 Task: Search one way flight ticket for 2 adults, 2 children, 2 infants in seat in first from Valdosta: Valdosta Regional Airport to Riverton: Central Wyoming Regional Airport (was Riverton Regional) on 5-4-2023. Choice of flights is Spirit. Number of bags: 1 checked bag. Price is upto 91000. Outbound departure time preference is 12:00.
Action: Mouse moved to (286, 276)
Screenshot: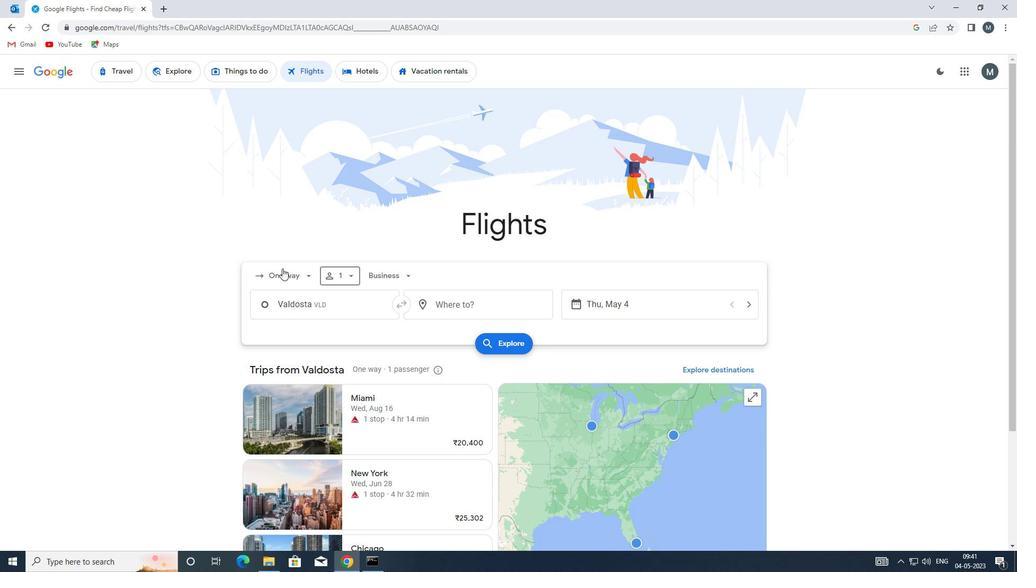 
Action: Mouse pressed left at (286, 276)
Screenshot: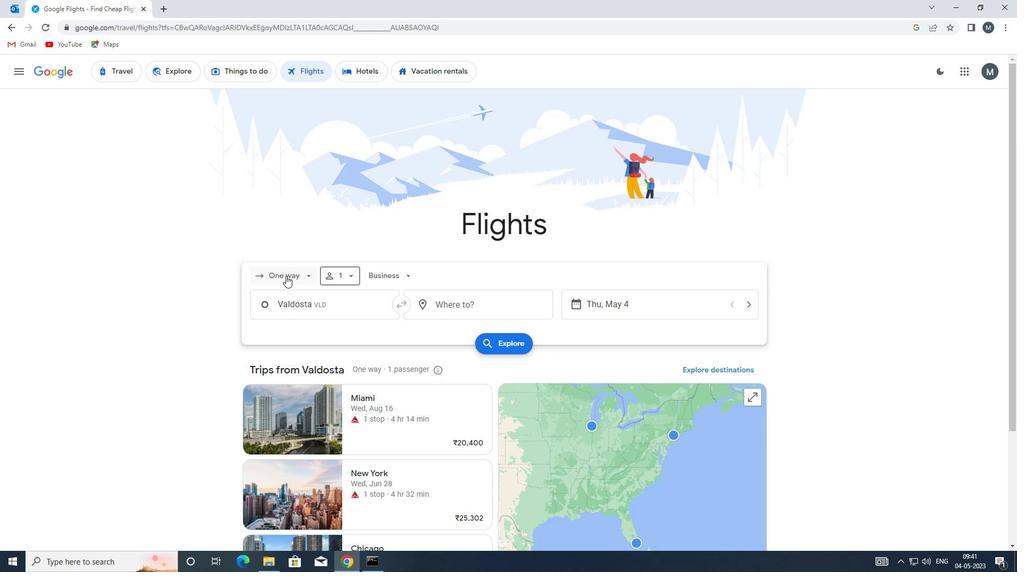 
Action: Mouse moved to (298, 328)
Screenshot: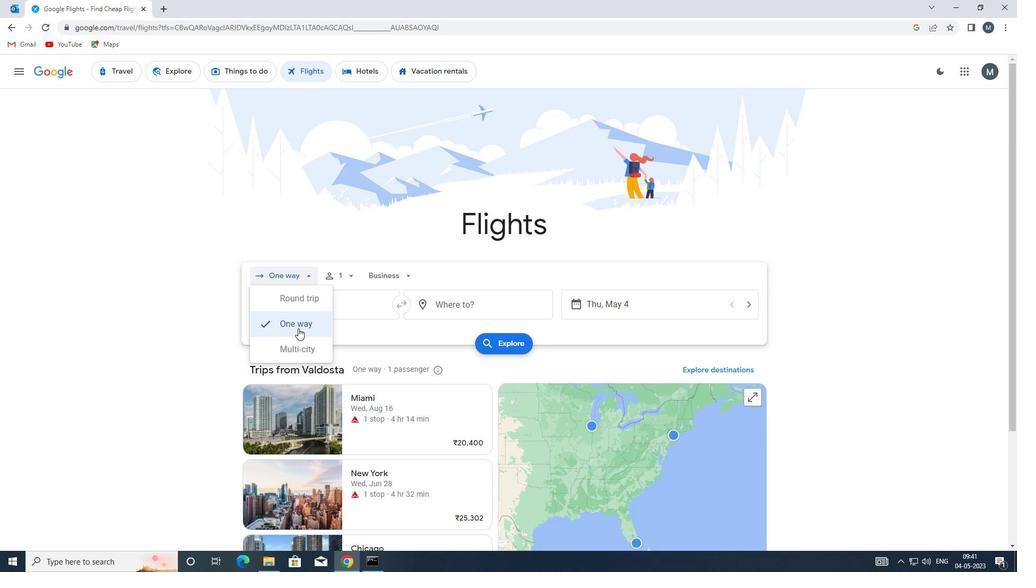 
Action: Mouse pressed left at (298, 328)
Screenshot: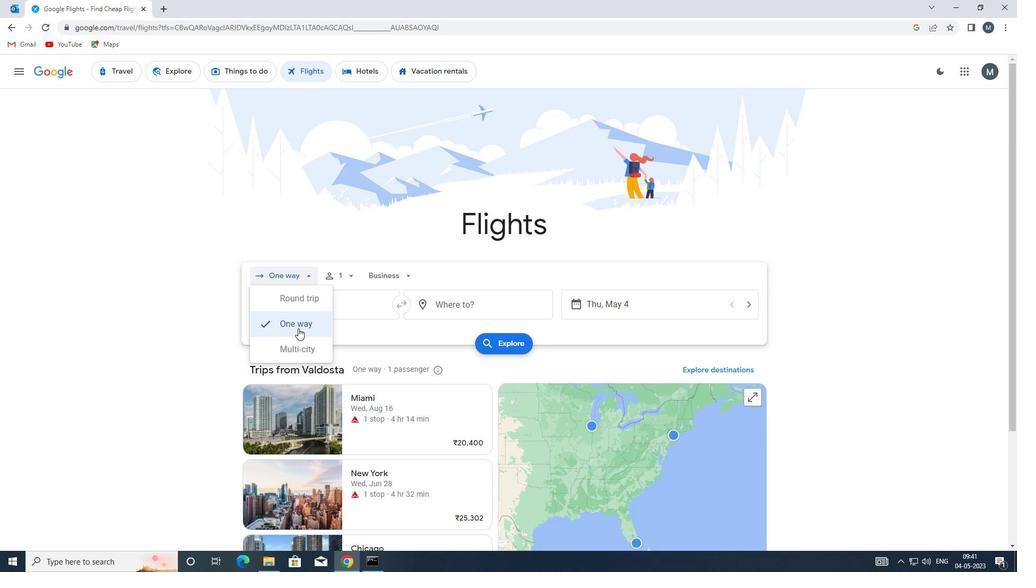 
Action: Mouse moved to (349, 272)
Screenshot: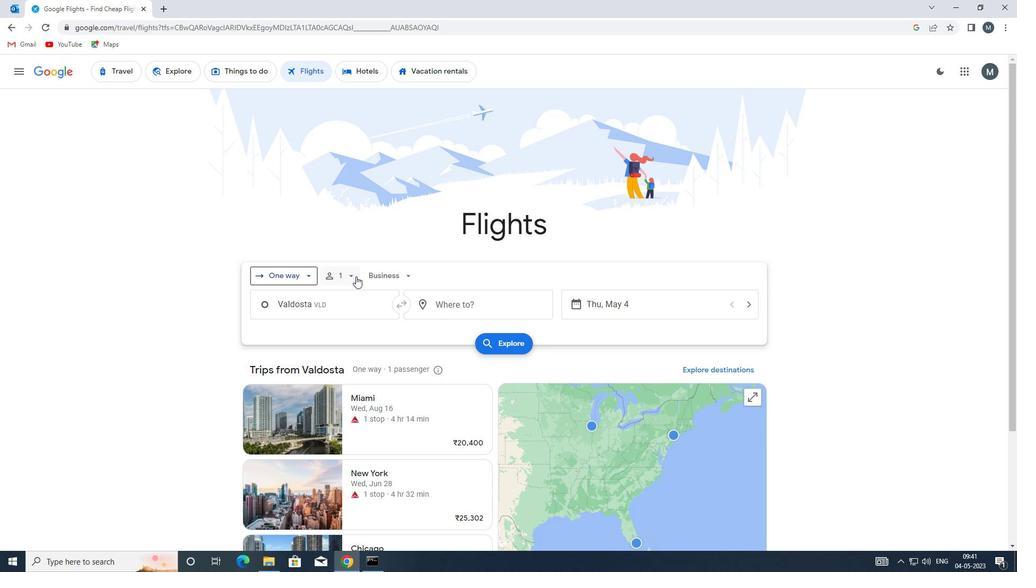 
Action: Mouse pressed left at (349, 272)
Screenshot: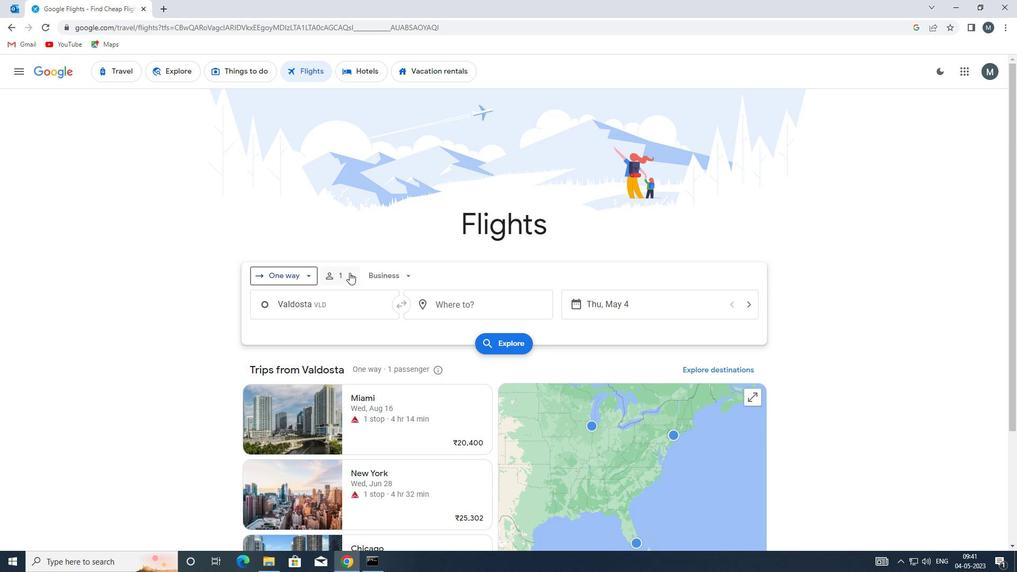 
Action: Mouse moved to (433, 304)
Screenshot: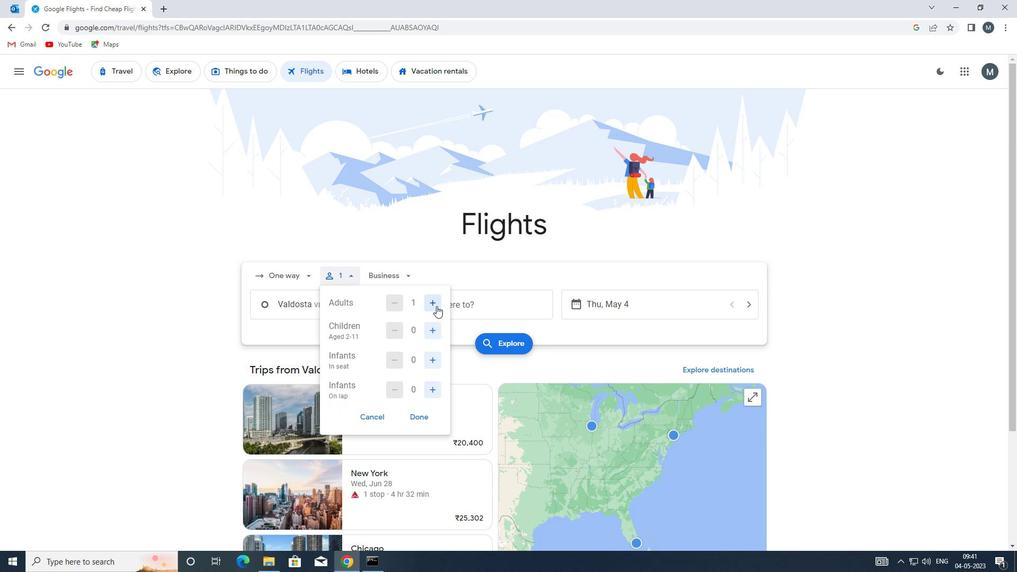 
Action: Mouse pressed left at (433, 304)
Screenshot: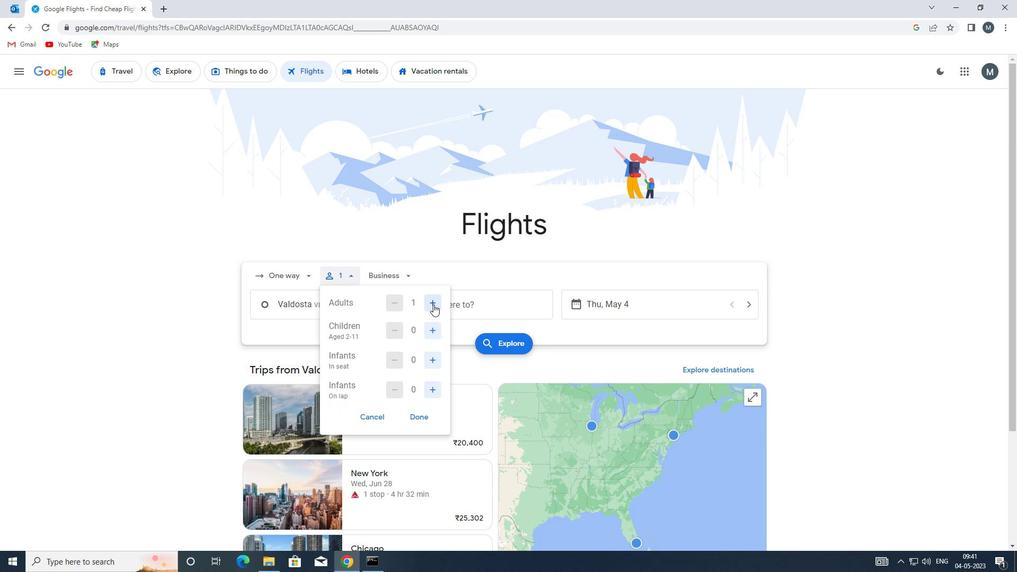 
Action: Mouse moved to (434, 332)
Screenshot: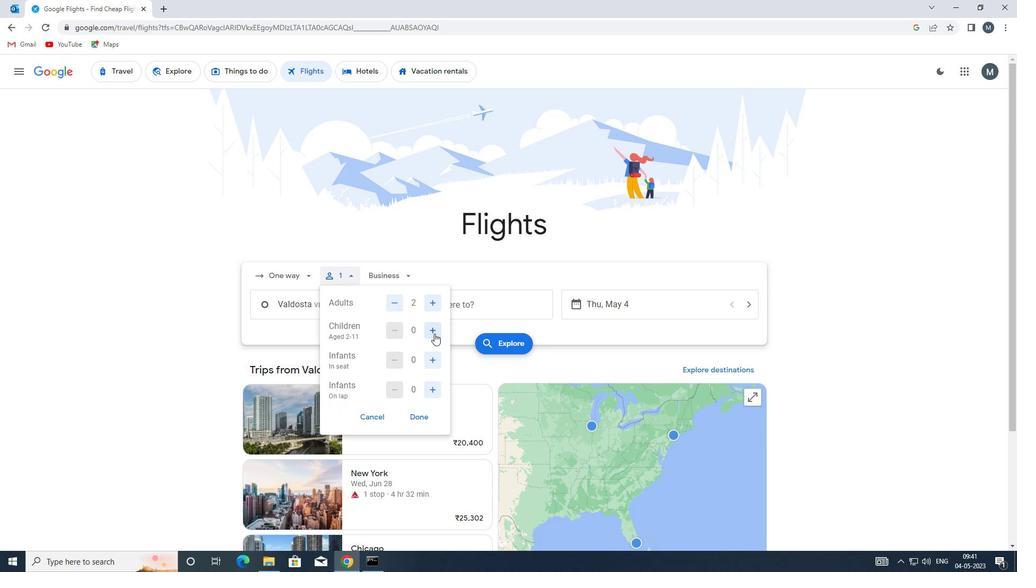 
Action: Mouse pressed left at (434, 332)
Screenshot: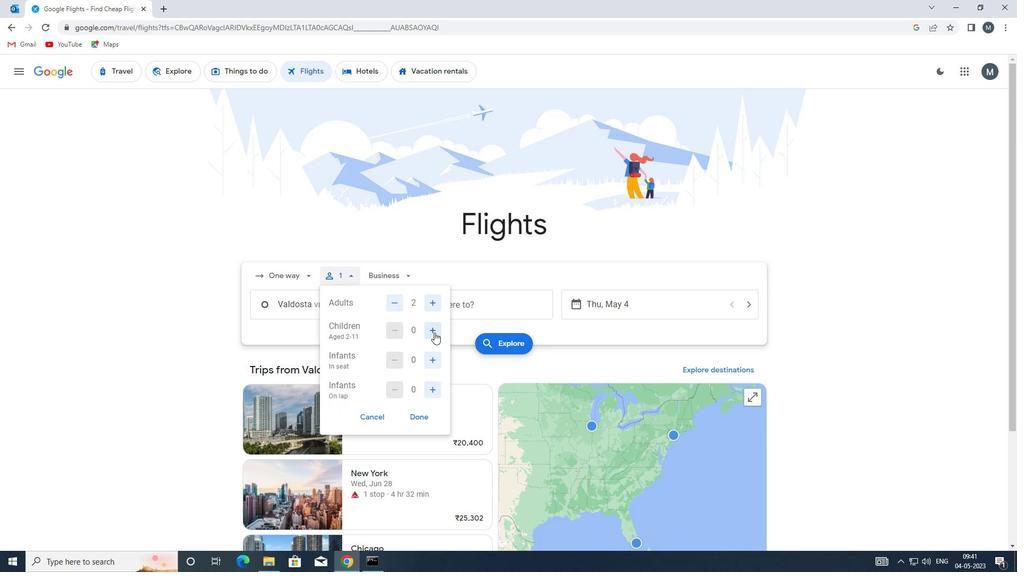 
Action: Mouse pressed left at (434, 332)
Screenshot: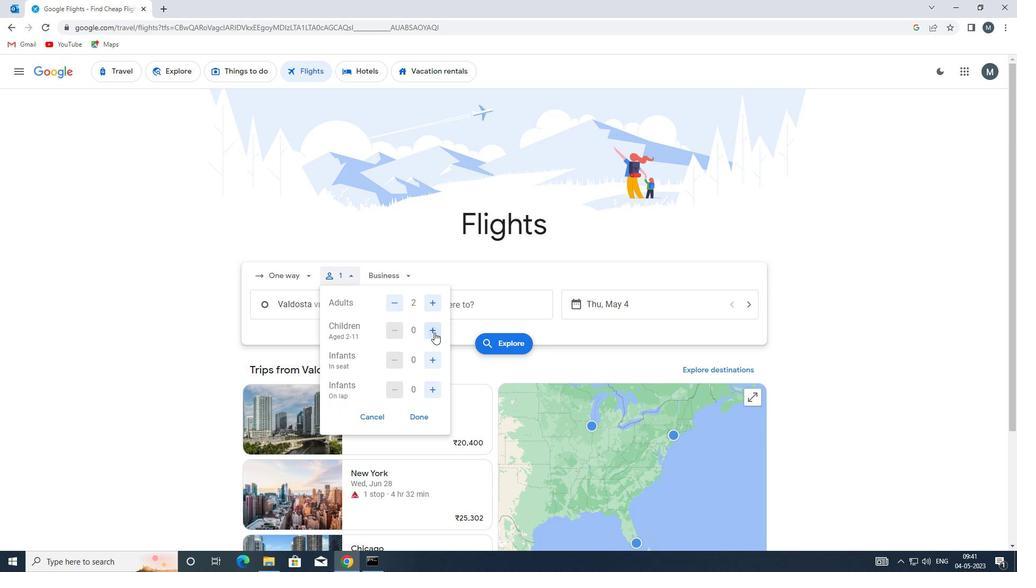 
Action: Mouse moved to (436, 356)
Screenshot: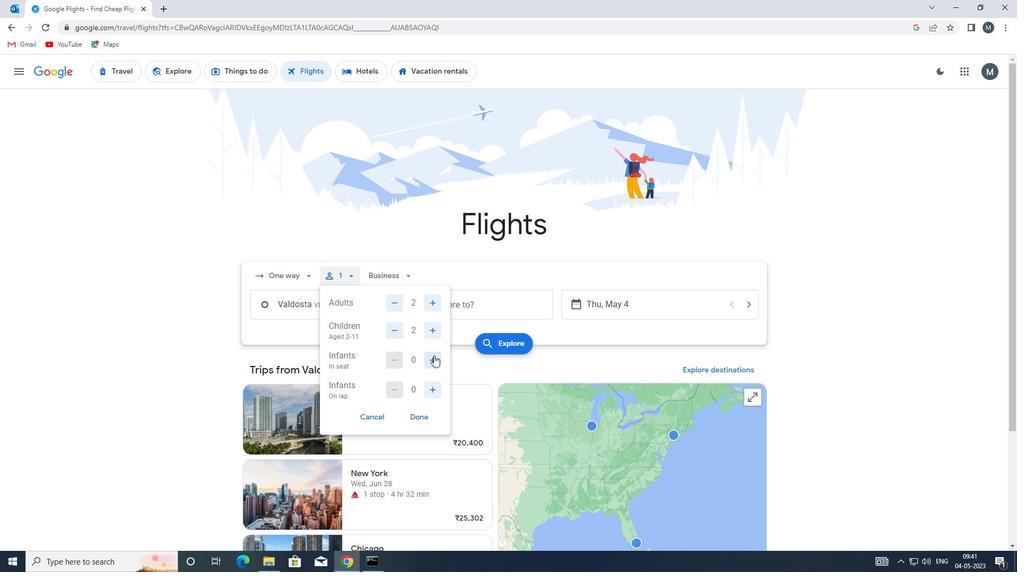 
Action: Mouse pressed left at (436, 356)
Screenshot: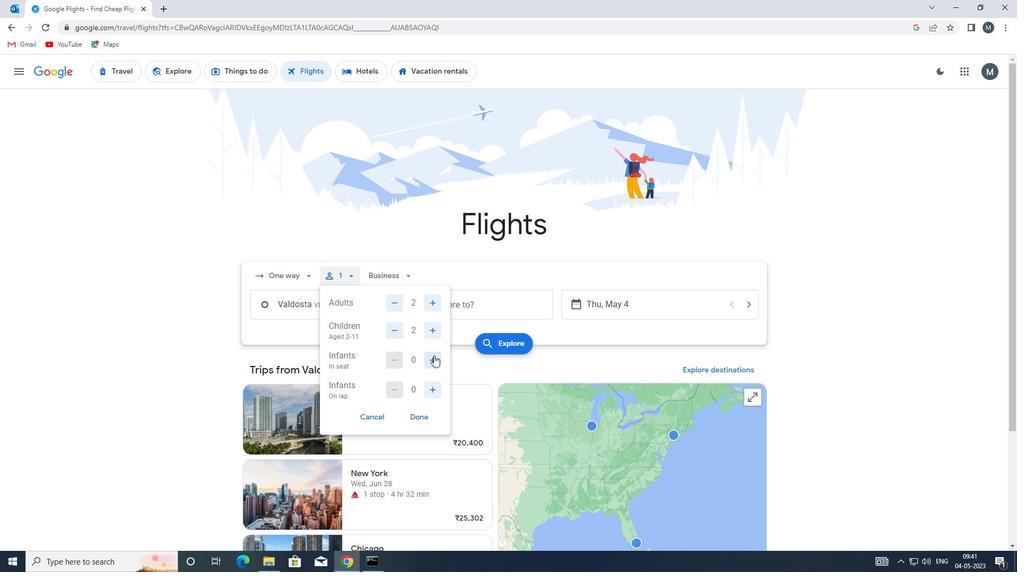 
Action: Mouse moved to (435, 358)
Screenshot: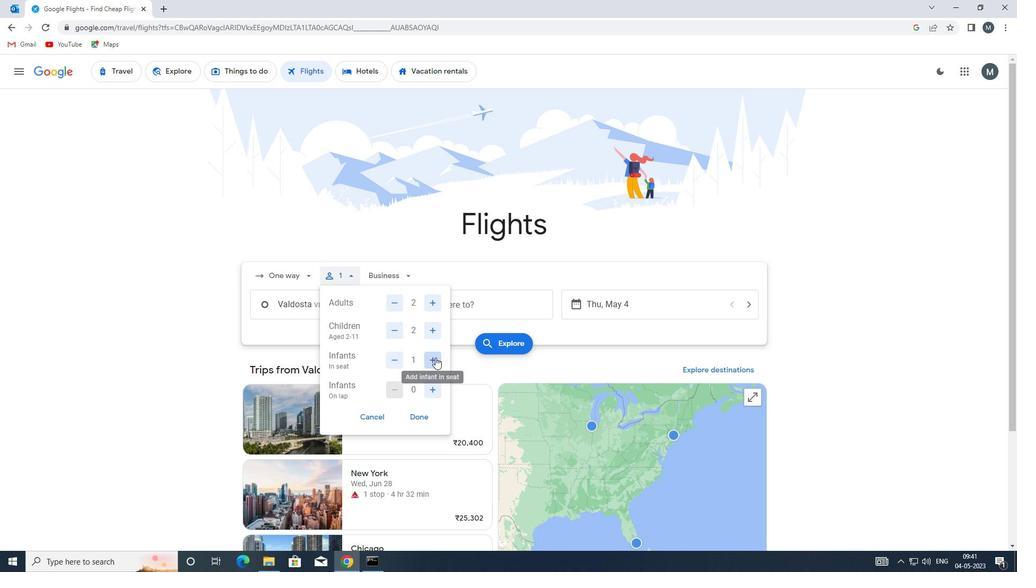 
Action: Mouse pressed left at (435, 358)
Screenshot: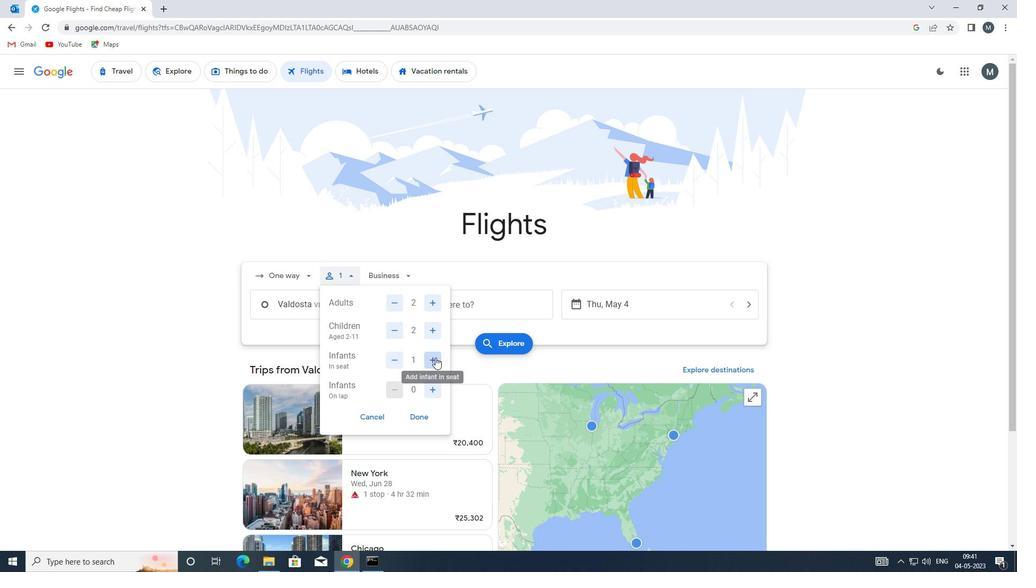 
Action: Mouse moved to (425, 416)
Screenshot: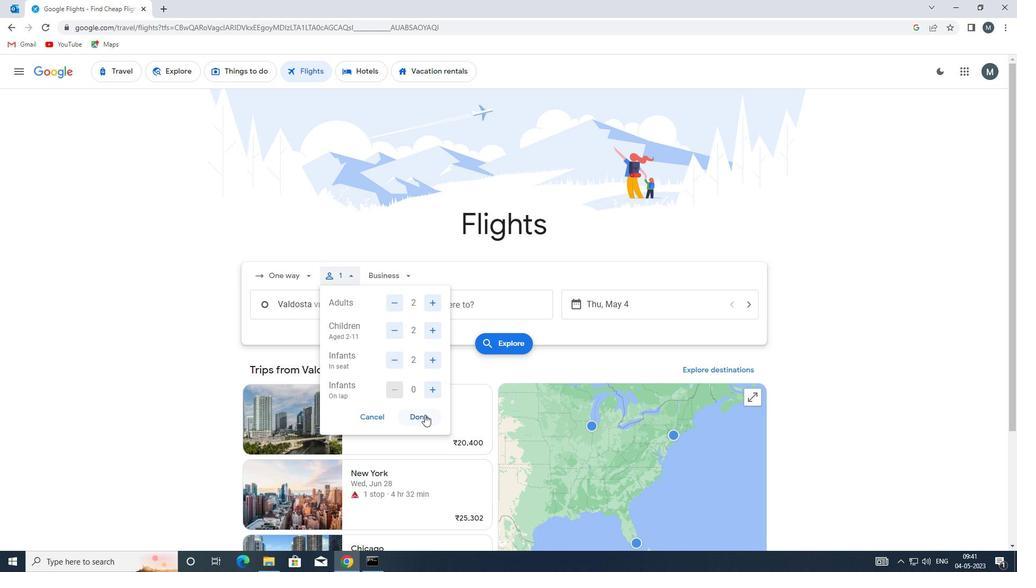
Action: Mouse pressed left at (425, 416)
Screenshot: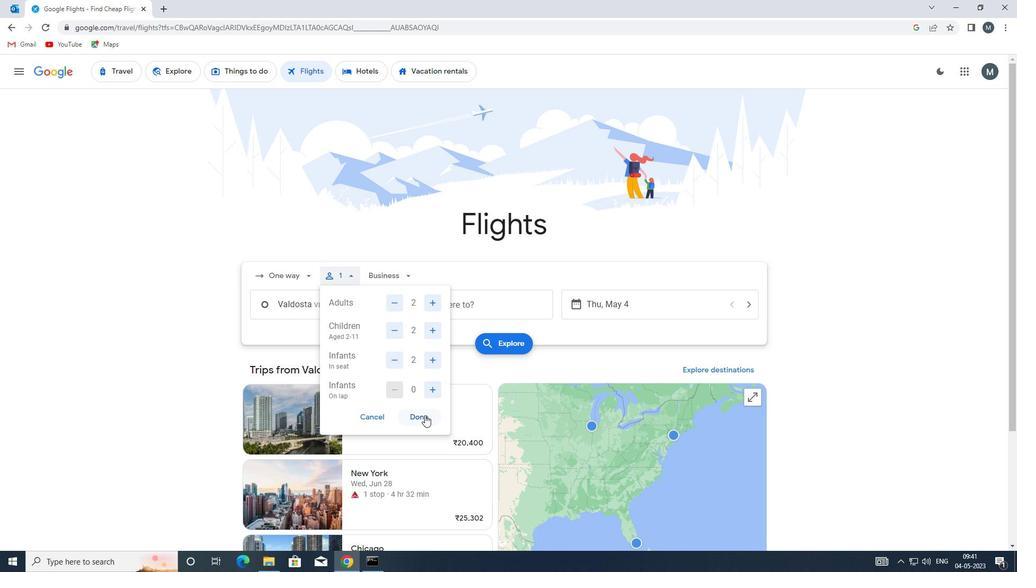 
Action: Mouse moved to (410, 275)
Screenshot: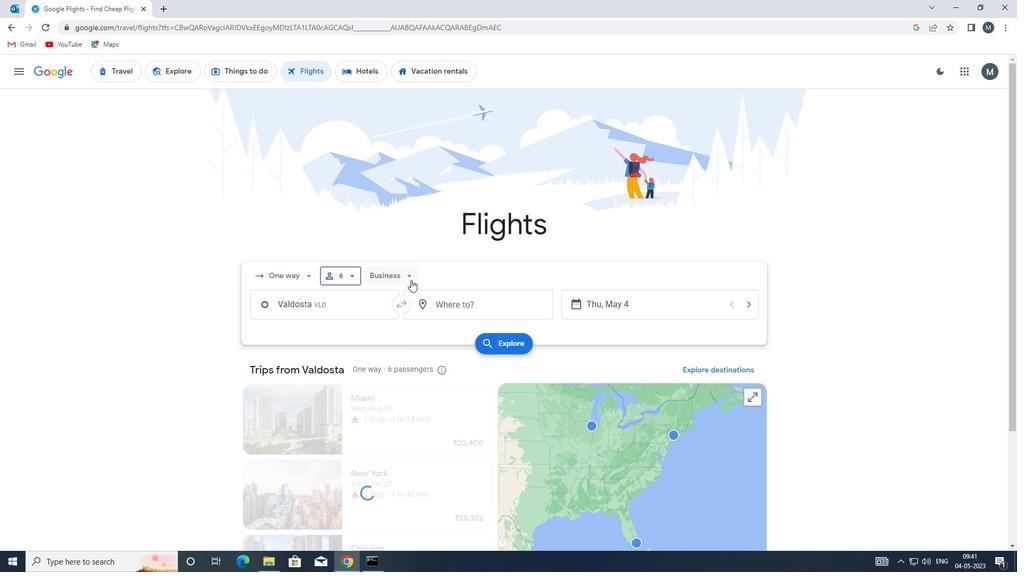 
Action: Mouse pressed left at (410, 275)
Screenshot: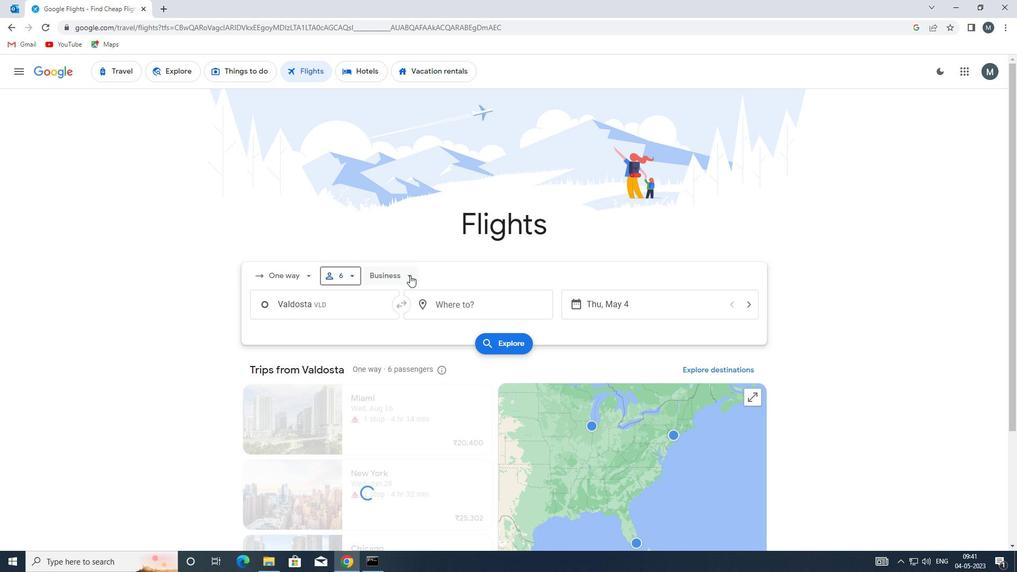
Action: Mouse moved to (403, 377)
Screenshot: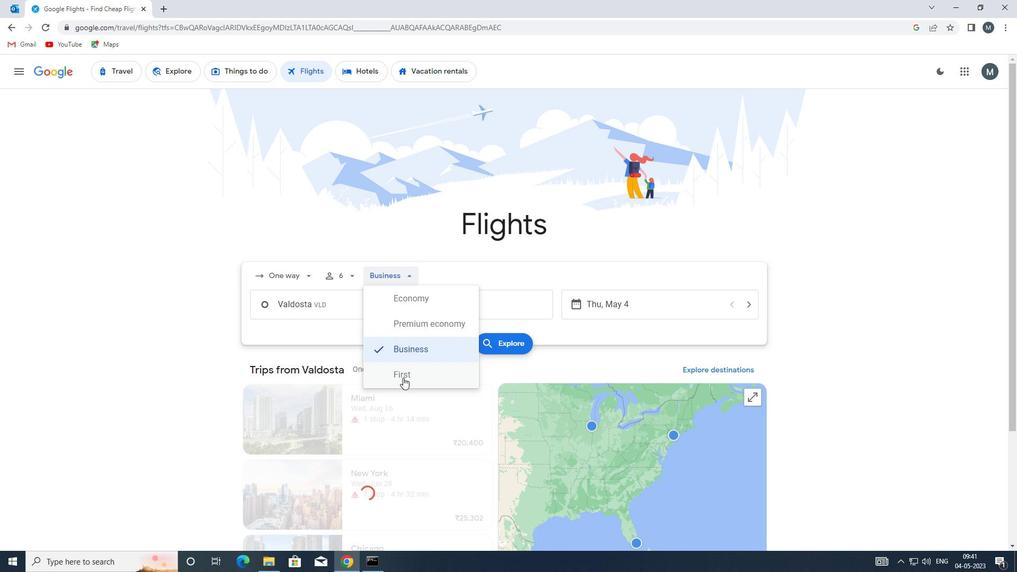 
Action: Mouse pressed left at (403, 377)
Screenshot: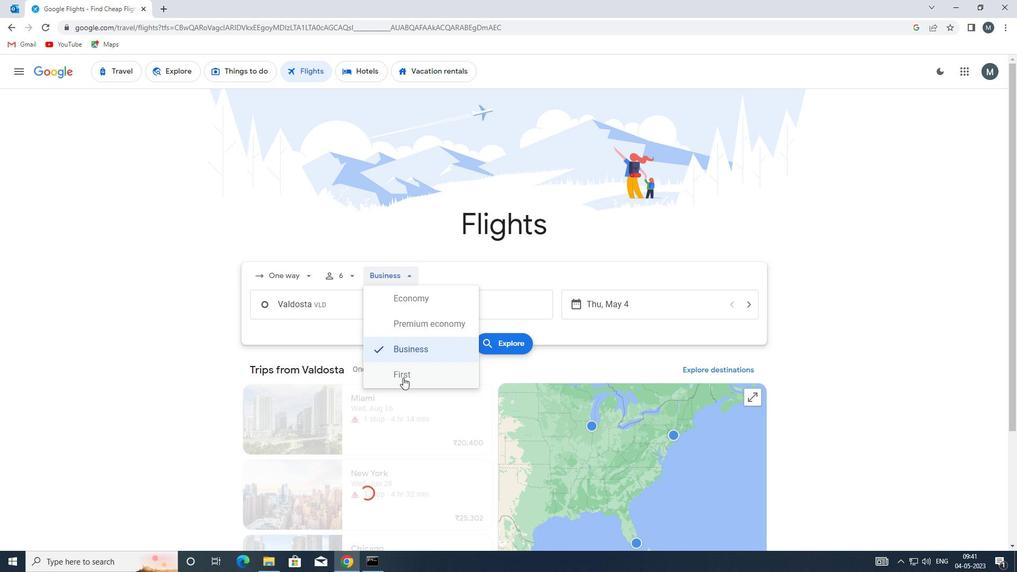 
Action: Mouse moved to (361, 312)
Screenshot: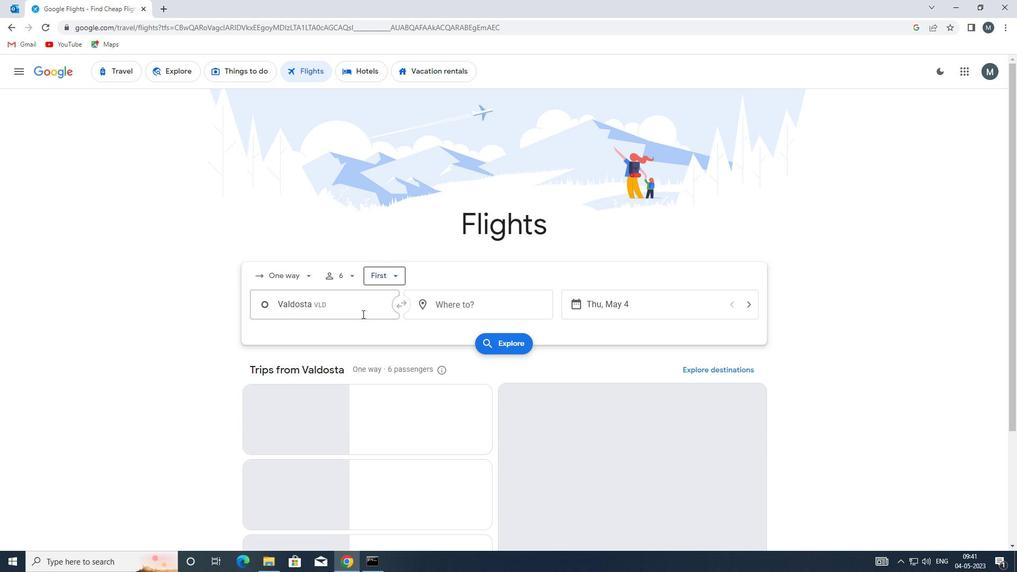 
Action: Mouse pressed left at (361, 312)
Screenshot: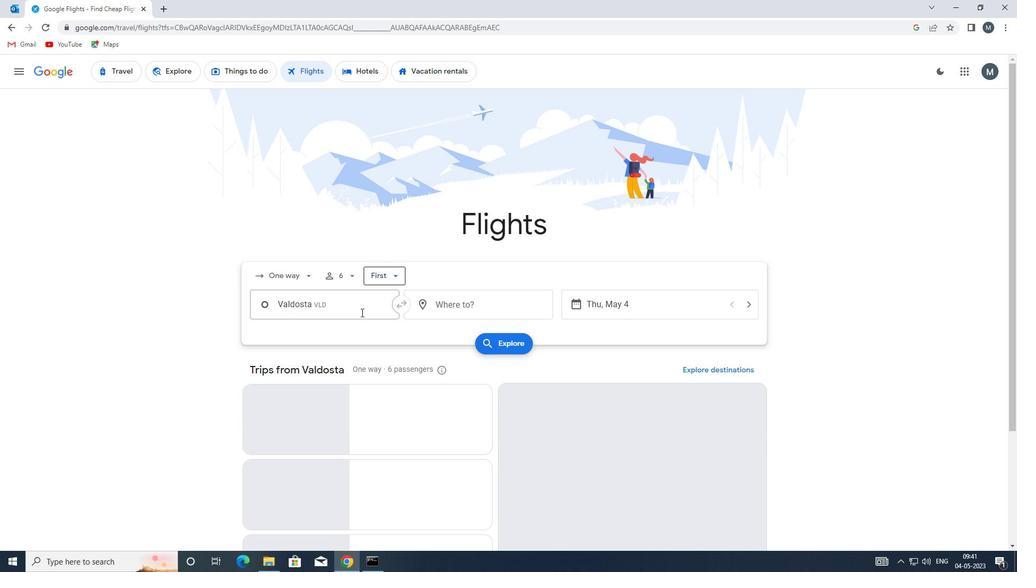 
Action: Mouse moved to (360, 420)
Screenshot: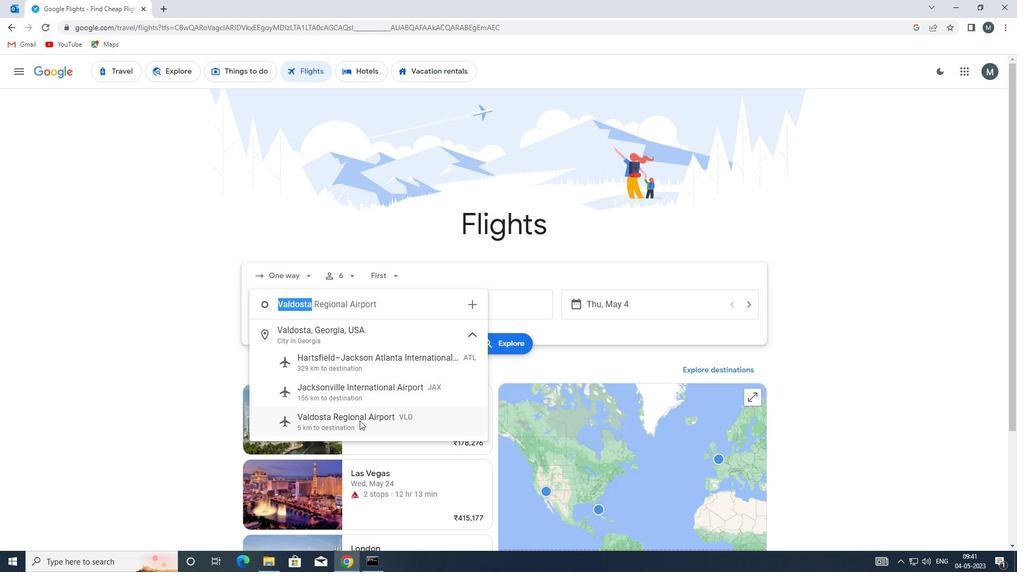 
Action: Mouse pressed left at (360, 420)
Screenshot: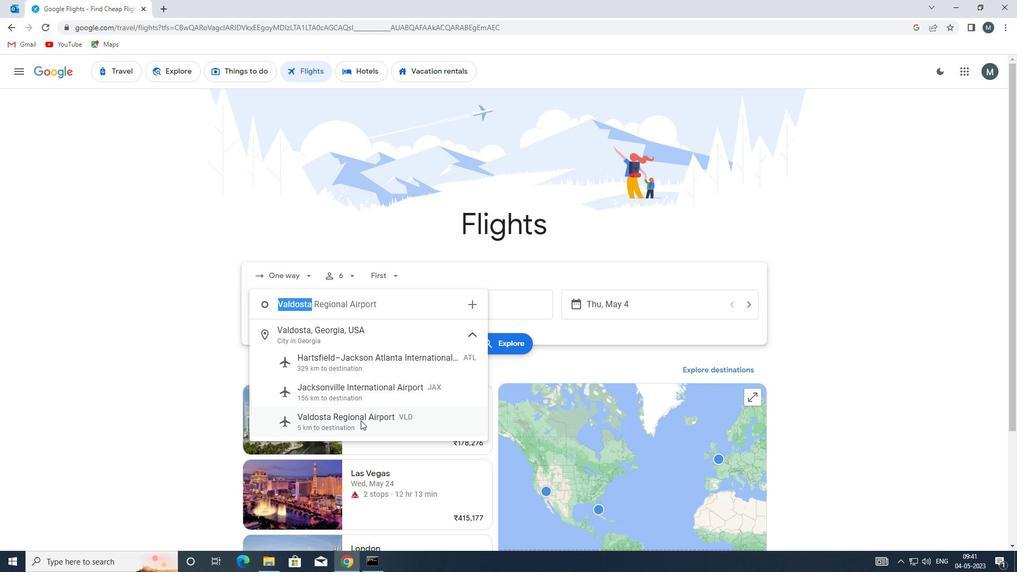 
Action: Mouse moved to (464, 309)
Screenshot: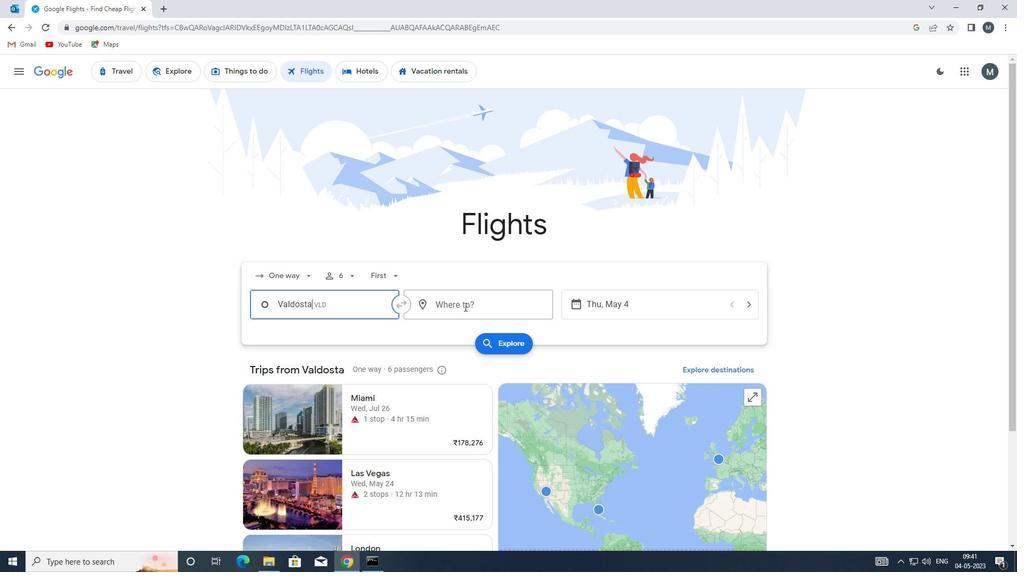 
Action: Mouse pressed left at (464, 309)
Screenshot: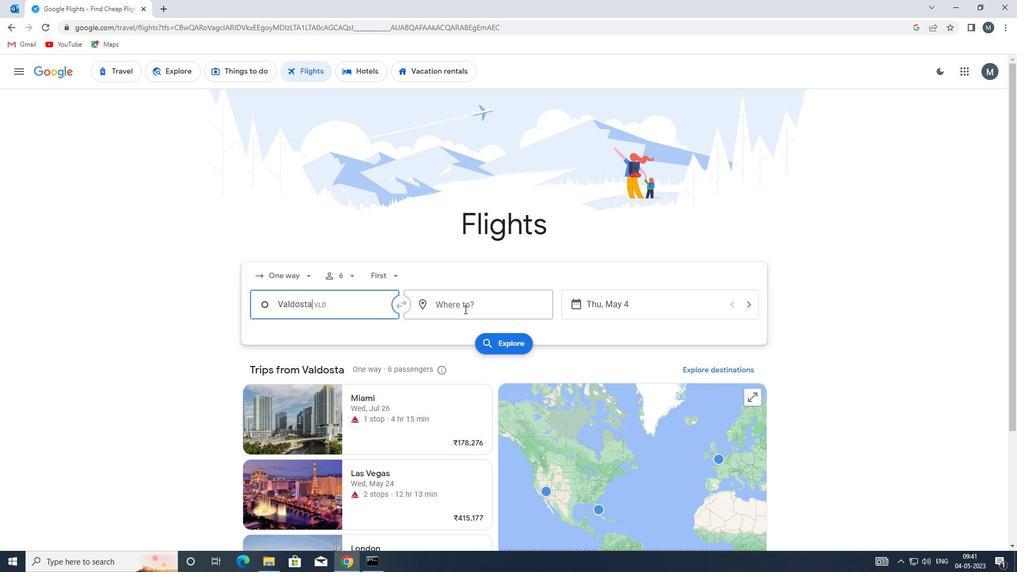 
Action: Key pressed riw
Screenshot: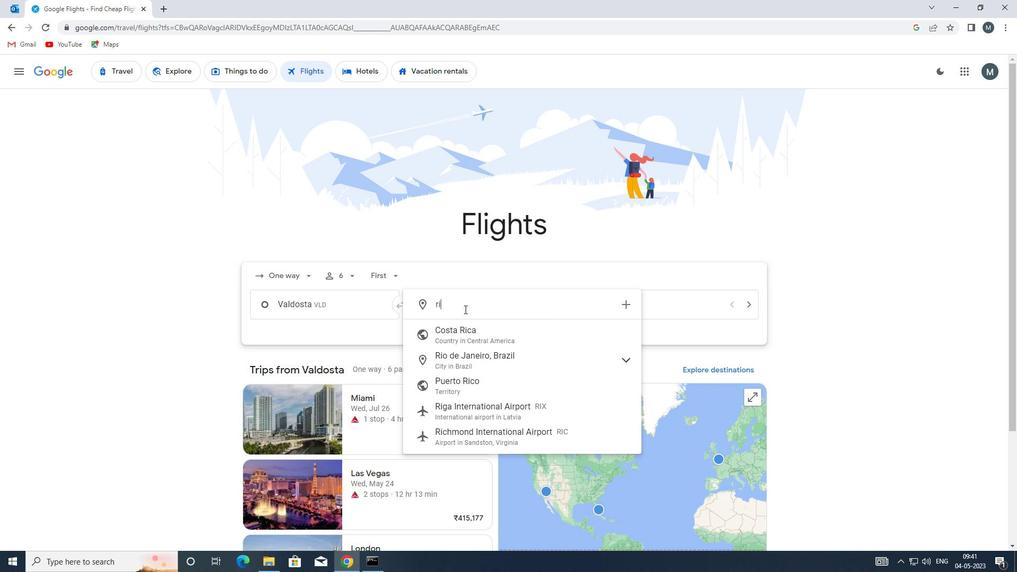
Action: Mouse moved to (507, 340)
Screenshot: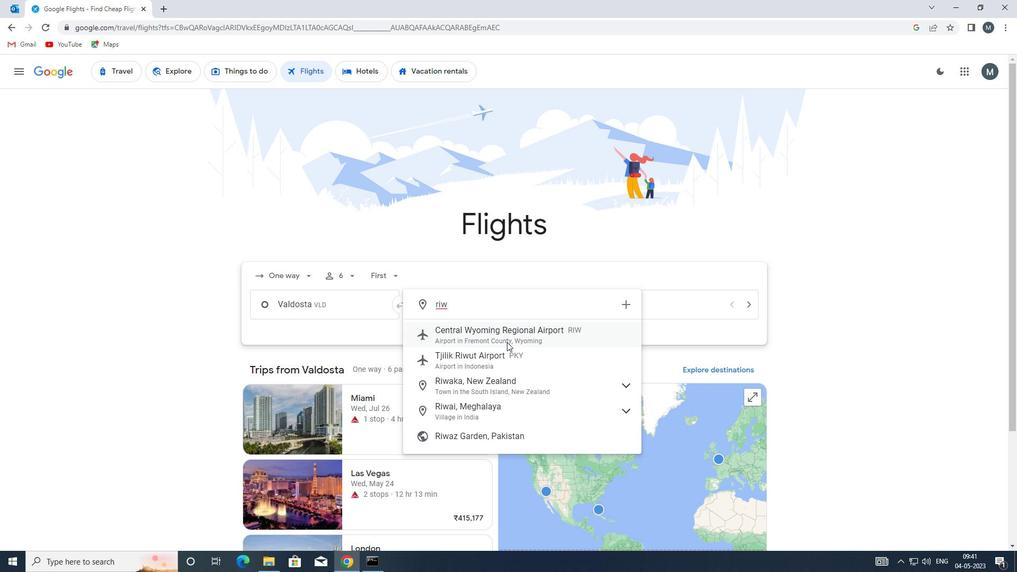 
Action: Mouse pressed left at (507, 340)
Screenshot: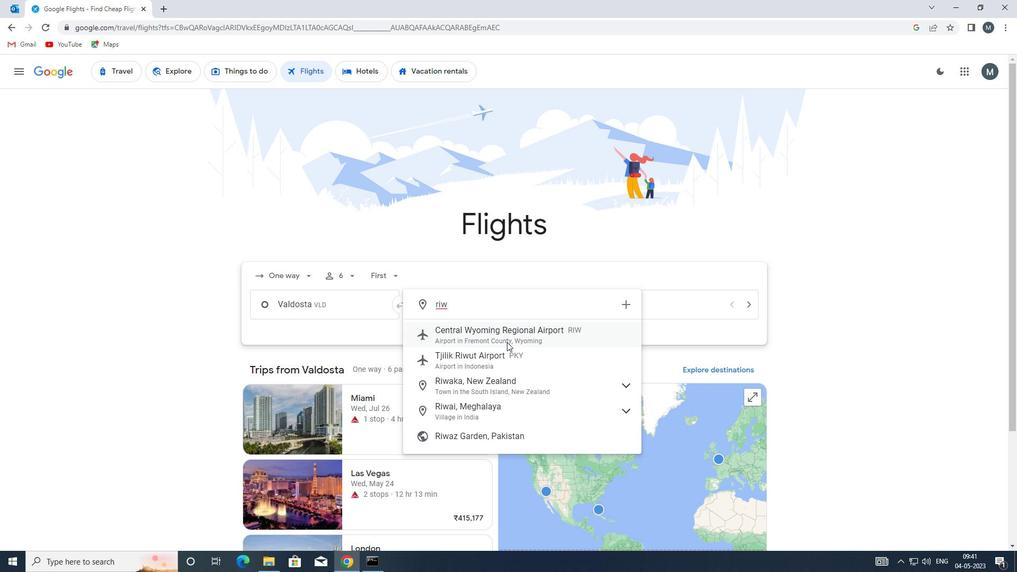 
Action: Mouse moved to (601, 306)
Screenshot: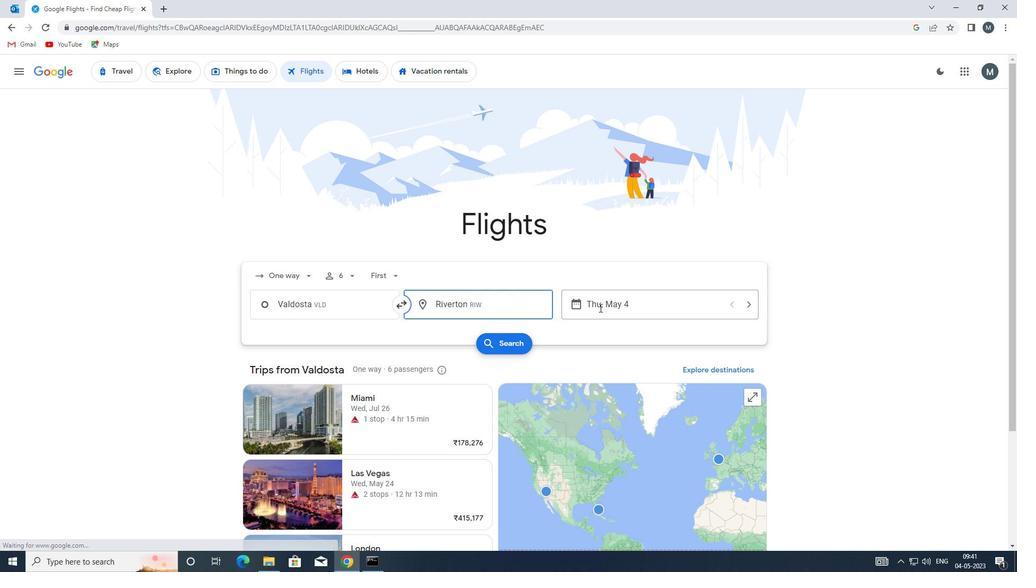 
Action: Mouse pressed left at (601, 306)
Screenshot: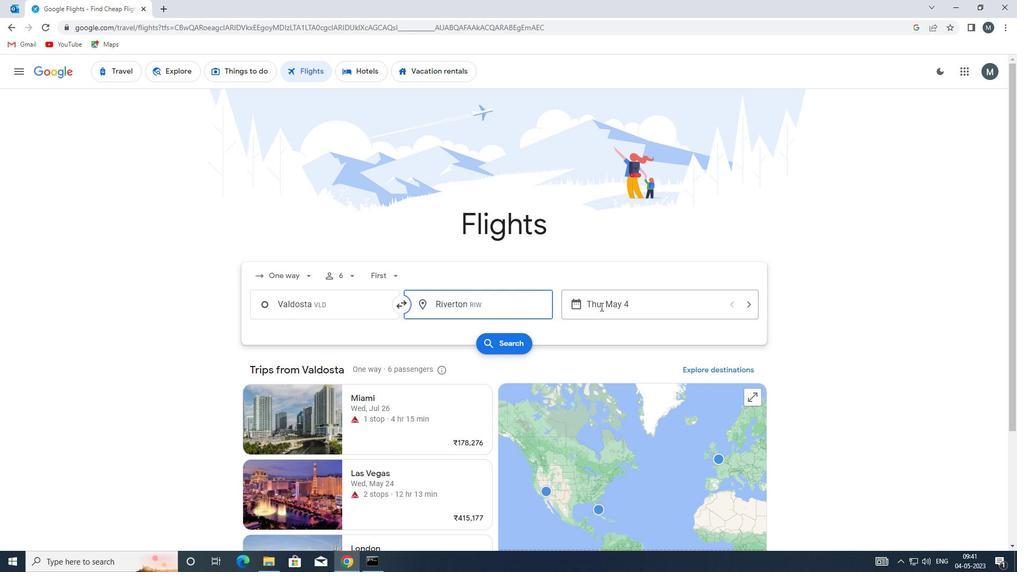 
Action: Mouse moved to (481, 366)
Screenshot: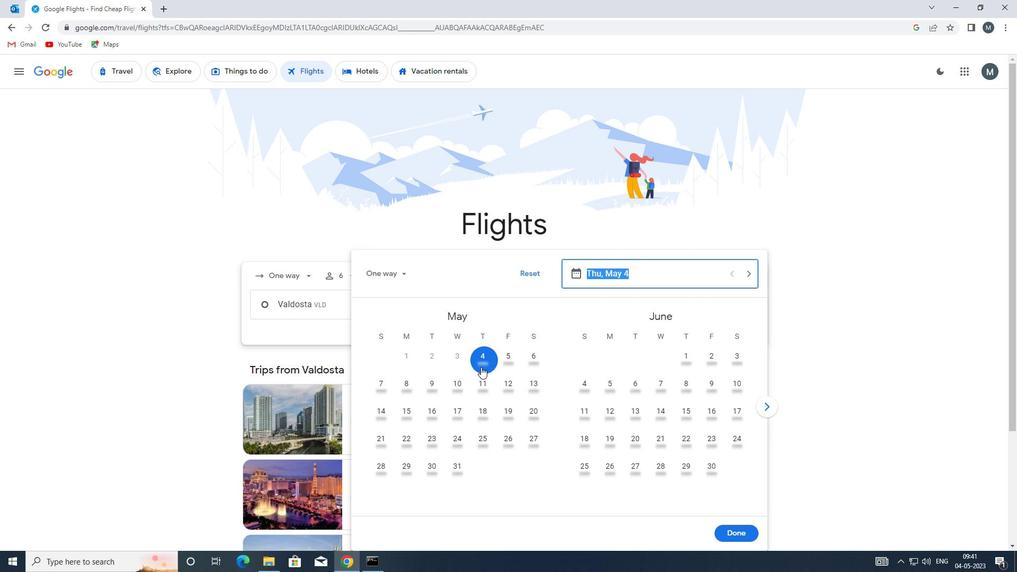 
Action: Mouse pressed left at (481, 366)
Screenshot: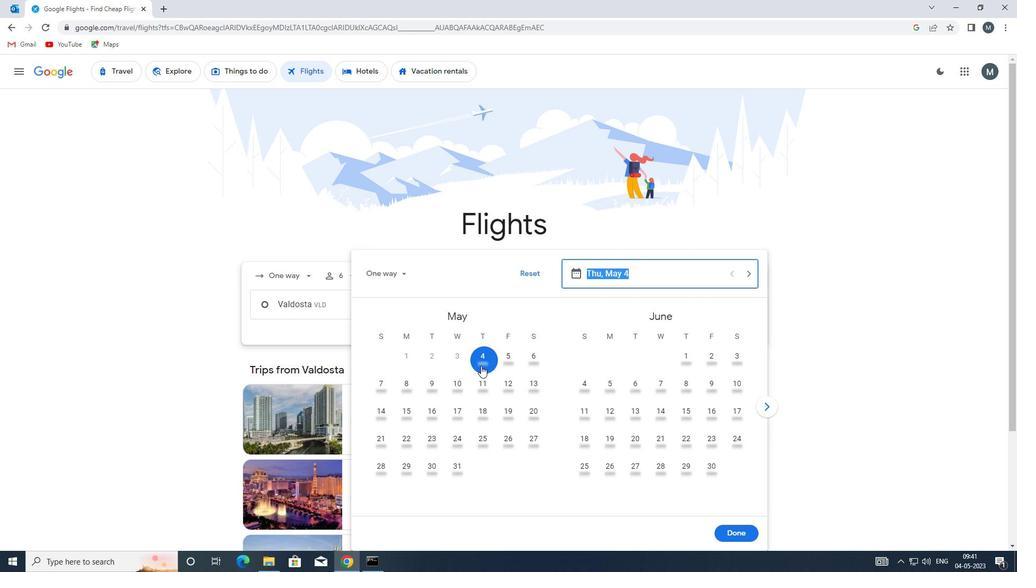 
Action: Mouse moved to (725, 528)
Screenshot: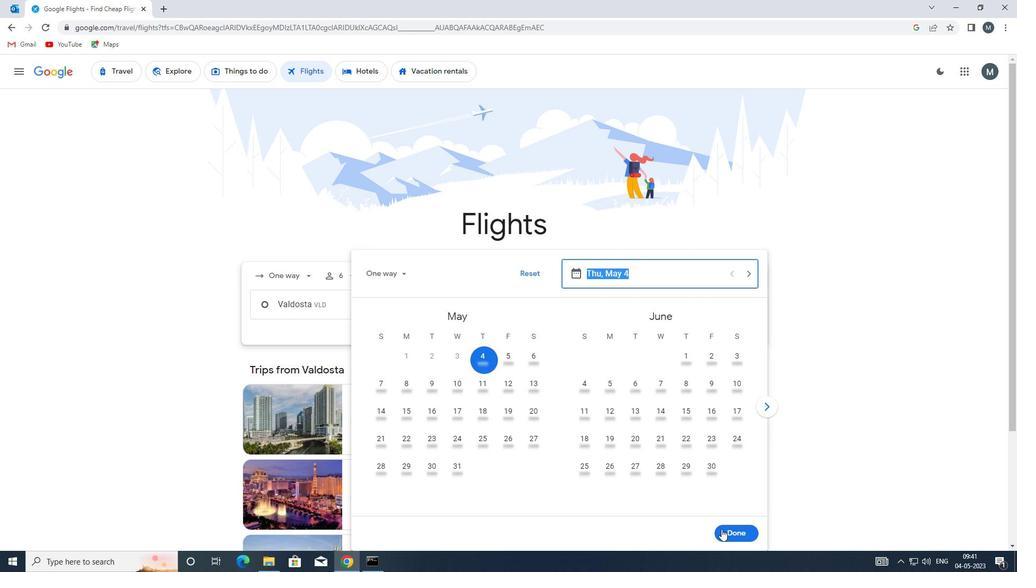 
Action: Mouse pressed left at (725, 528)
Screenshot: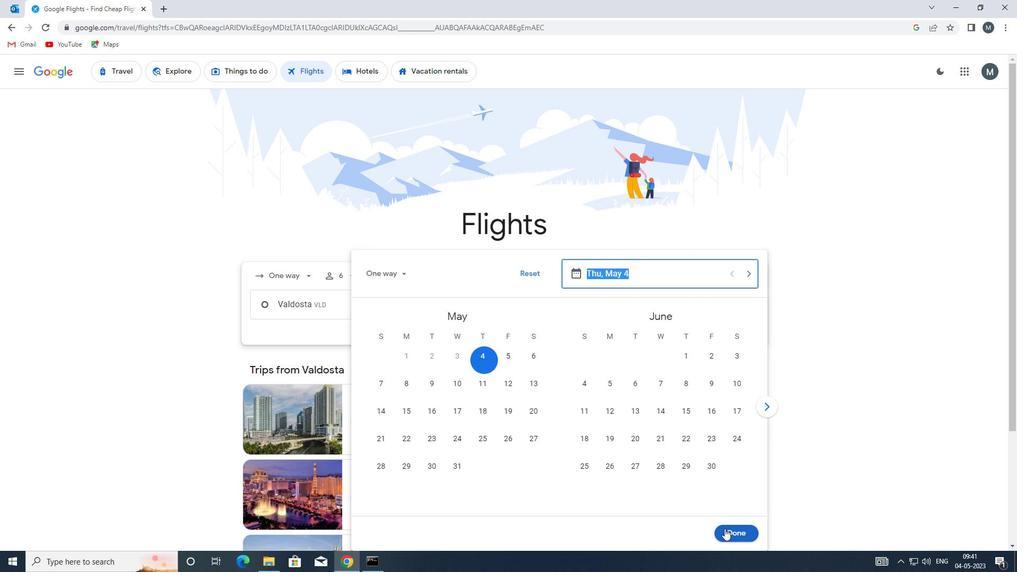 
Action: Mouse moved to (514, 339)
Screenshot: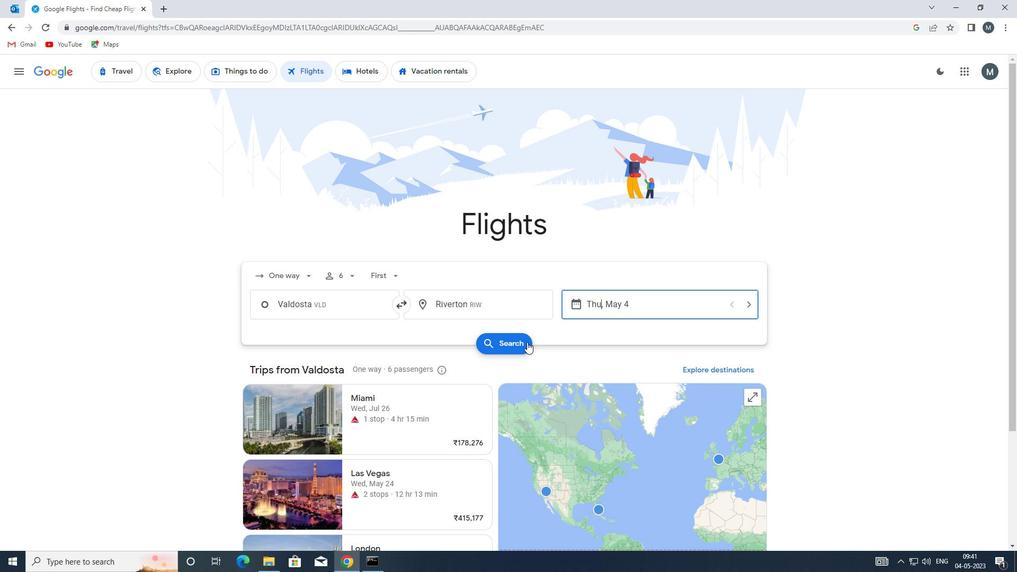 
Action: Mouse pressed left at (514, 339)
Screenshot: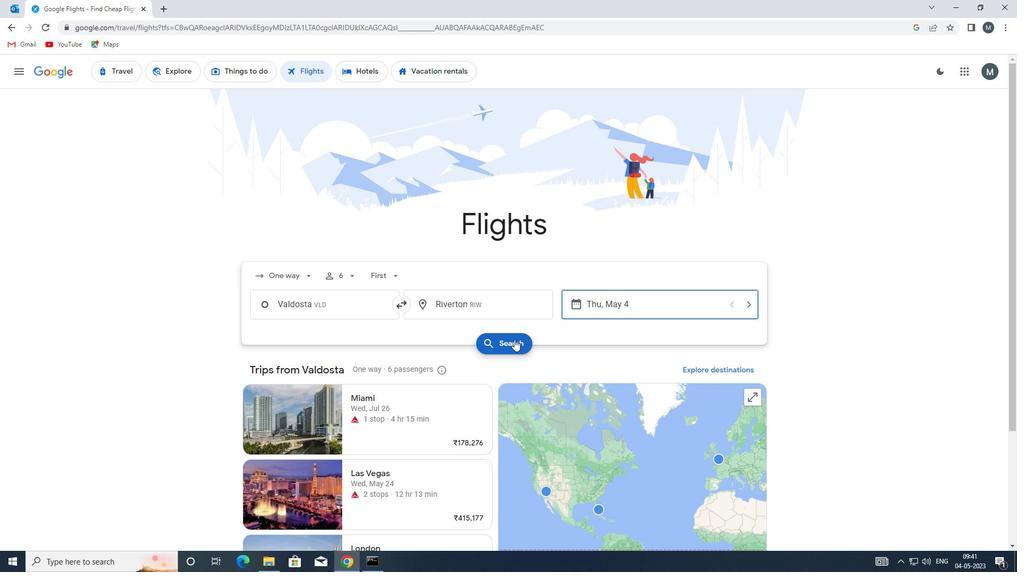 
Action: Mouse moved to (266, 172)
Screenshot: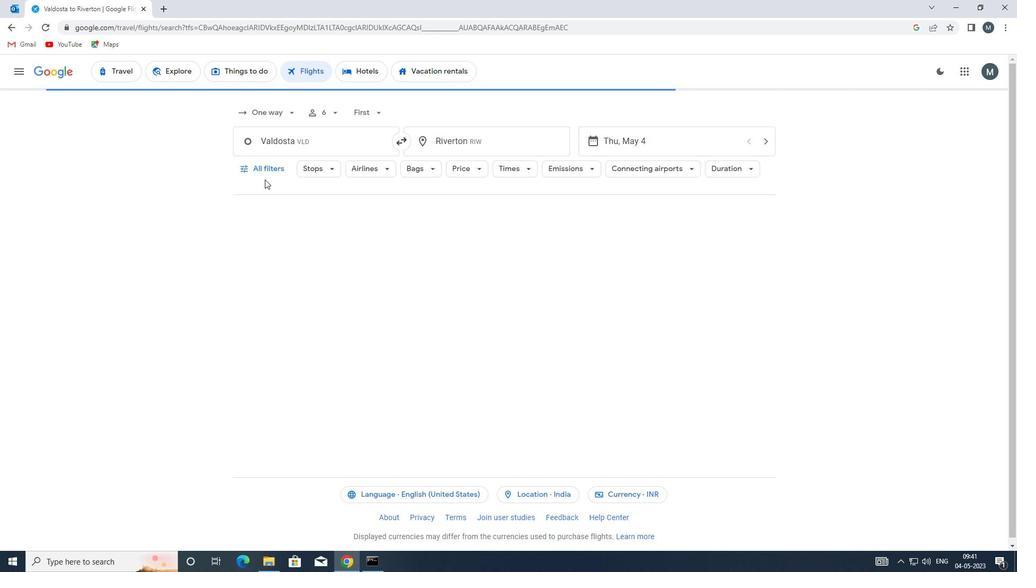
Action: Mouse pressed left at (266, 172)
Screenshot: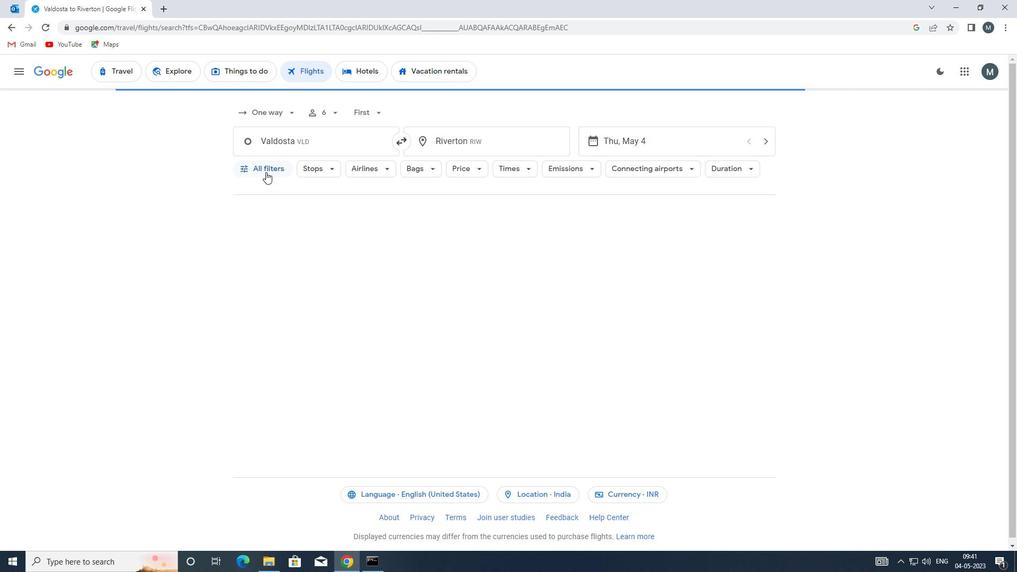 
Action: Mouse moved to (285, 289)
Screenshot: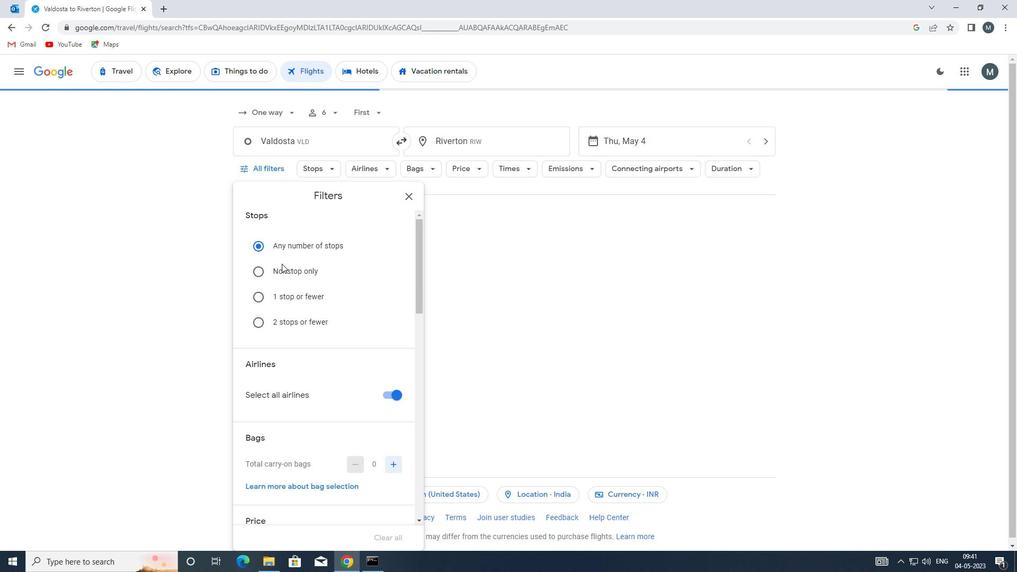 
Action: Mouse scrolled (285, 288) with delta (0, 0)
Screenshot: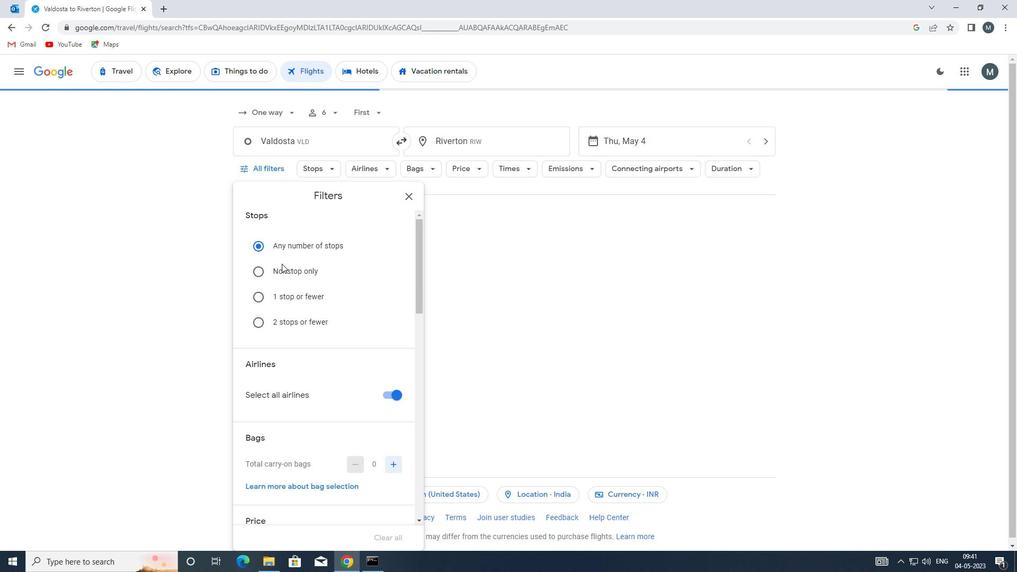 
Action: Mouse moved to (286, 296)
Screenshot: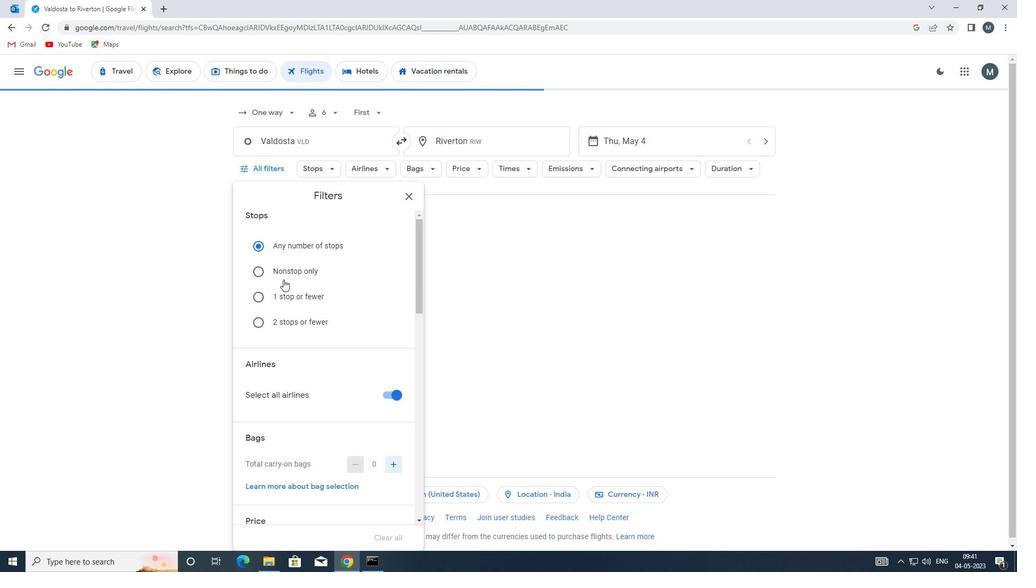 
Action: Mouse scrolled (286, 295) with delta (0, 0)
Screenshot: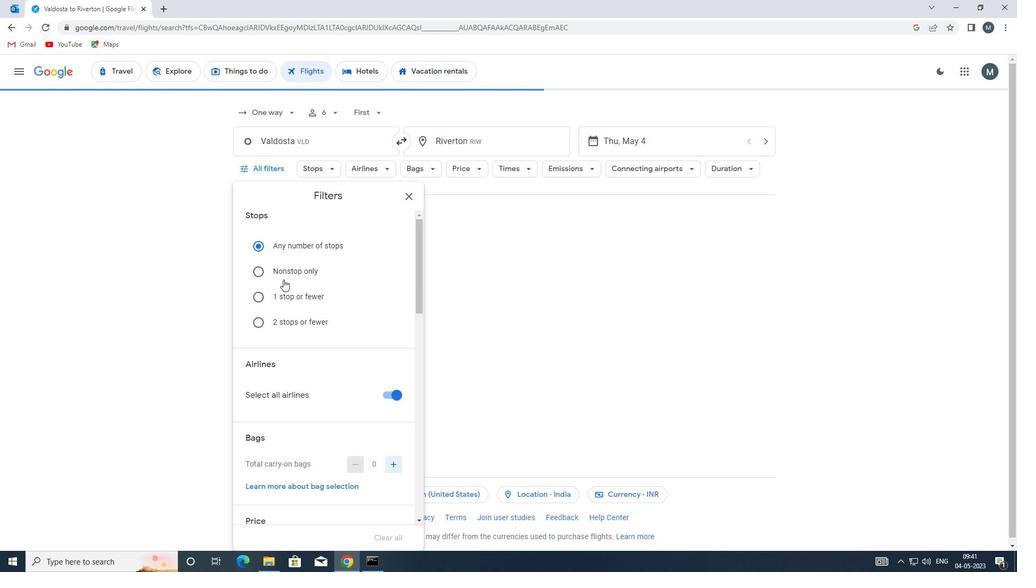 
Action: Mouse moved to (387, 293)
Screenshot: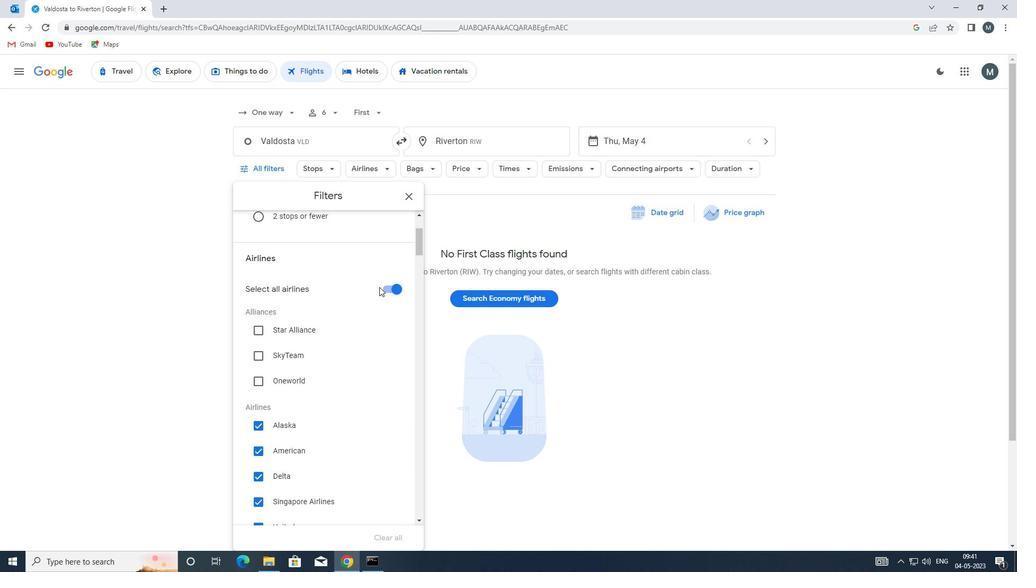 
Action: Mouse pressed left at (387, 293)
Screenshot: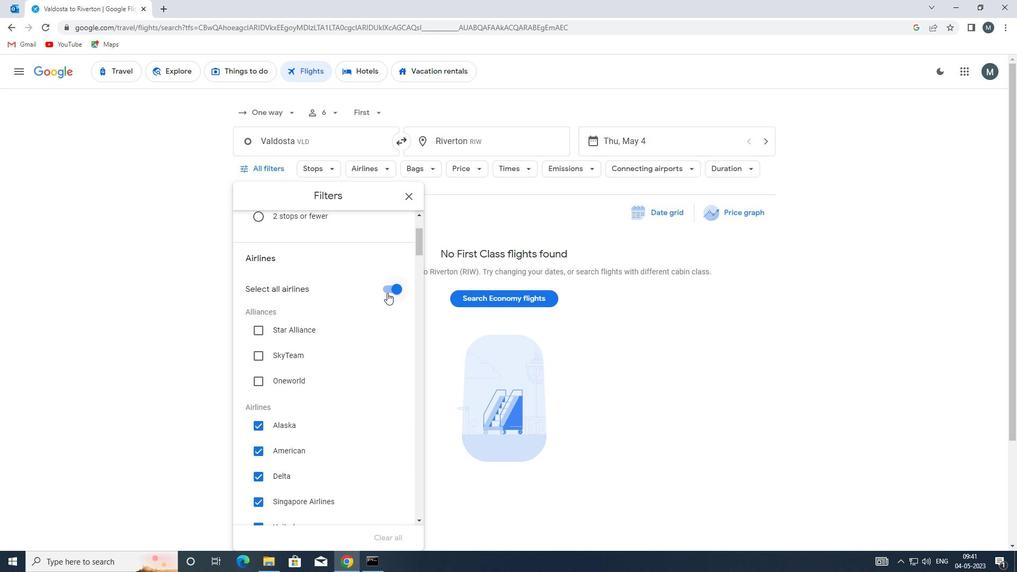 
Action: Mouse moved to (325, 327)
Screenshot: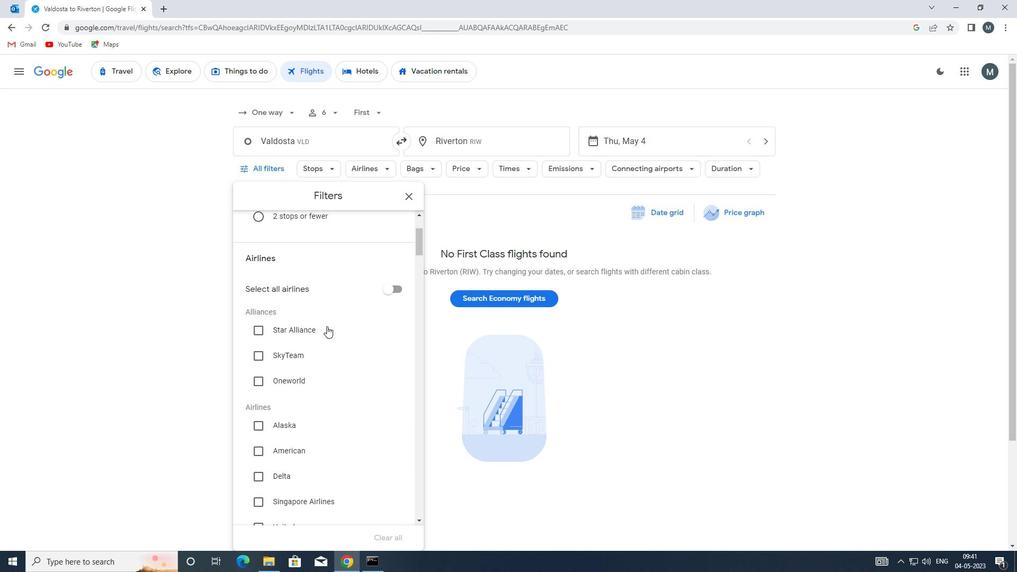 
Action: Mouse scrolled (325, 326) with delta (0, 0)
Screenshot: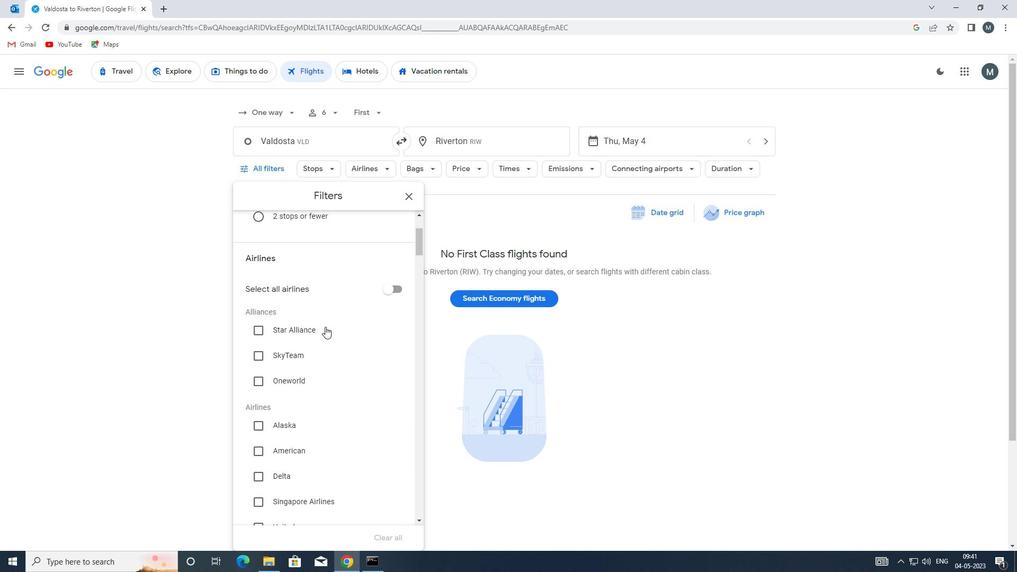 
Action: Mouse scrolled (325, 326) with delta (0, 0)
Screenshot: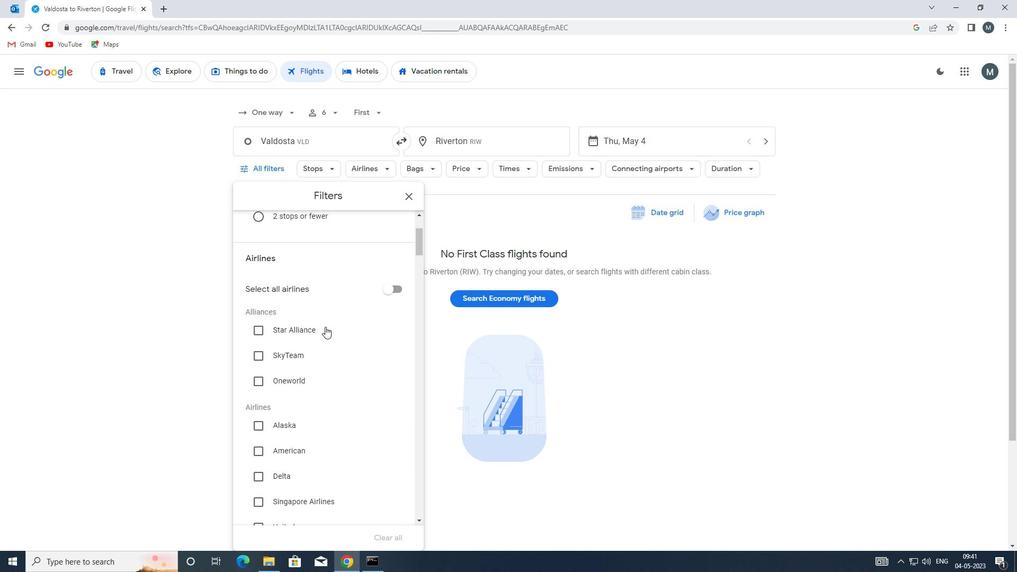 
Action: Mouse scrolled (325, 326) with delta (0, 0)
Screenshot: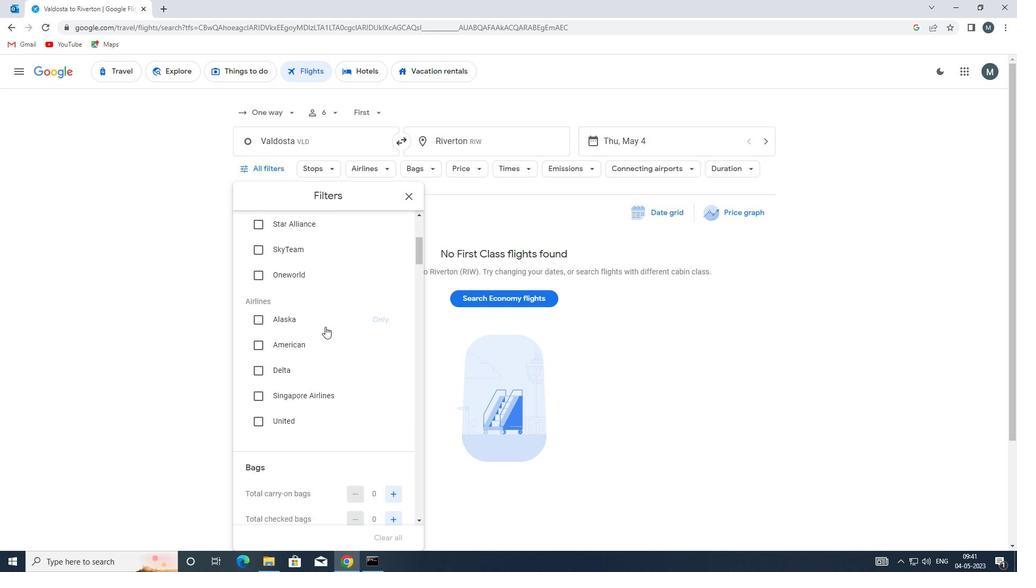 
Action: Mouse moved to (323, 325)
Screenshot: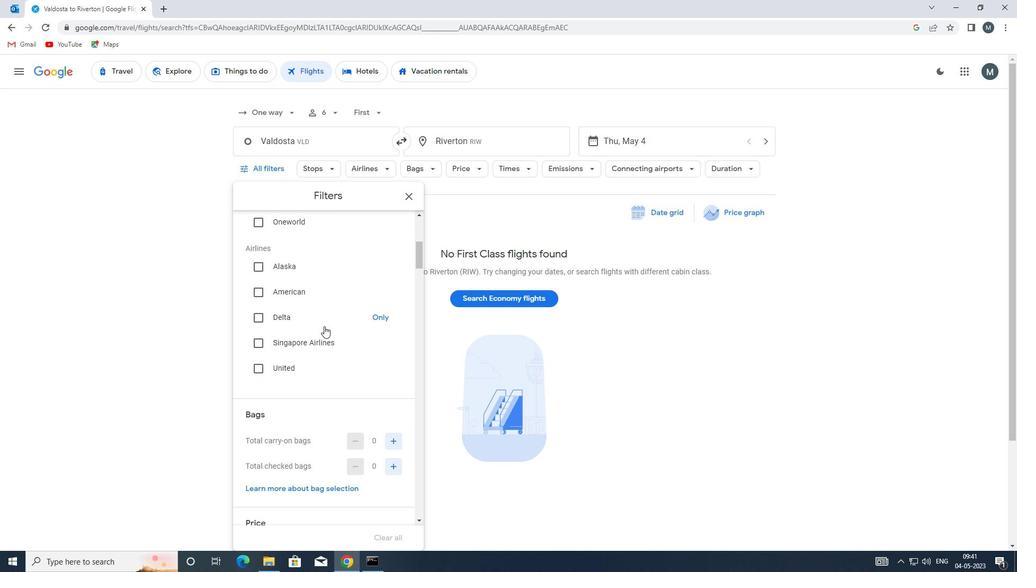 
Action: Mouse scrolled (323, 325) with delta (0, 0)
Screenshot: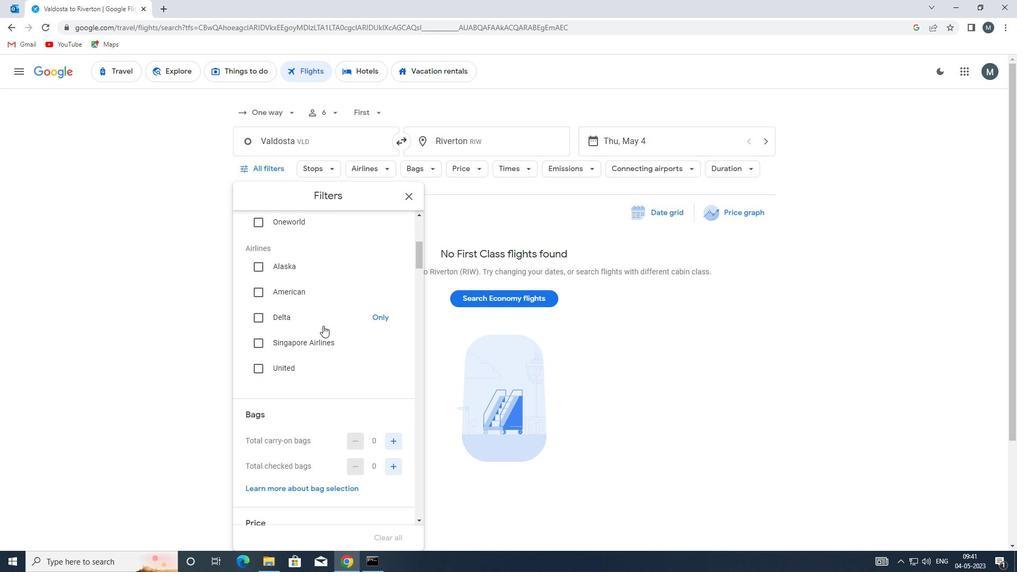 
Action: Mouse scrolled (323, 325) with delta (0, 0)
Screenshot: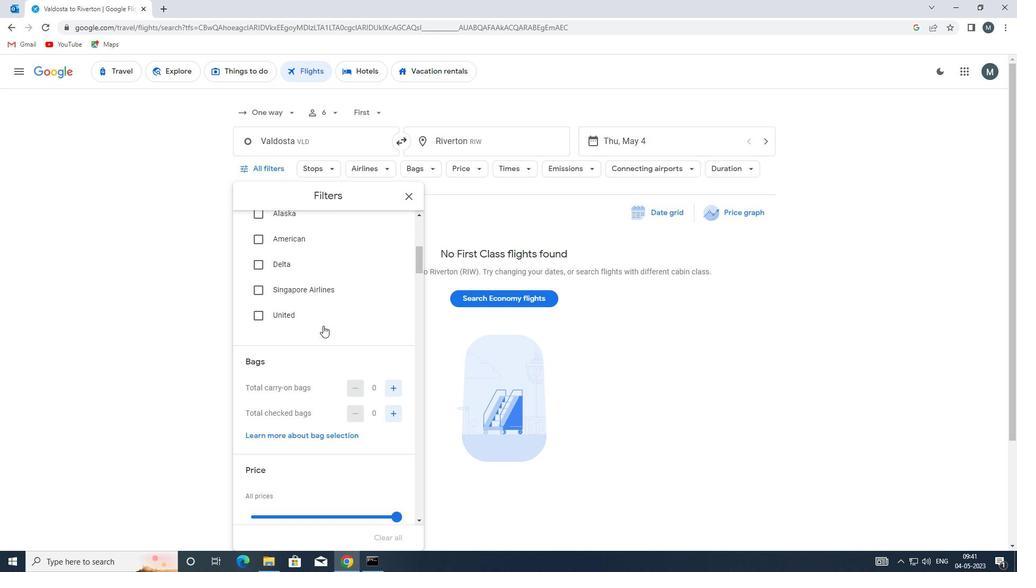 
Action: Mouse moved to (392, 362)
Screenshot: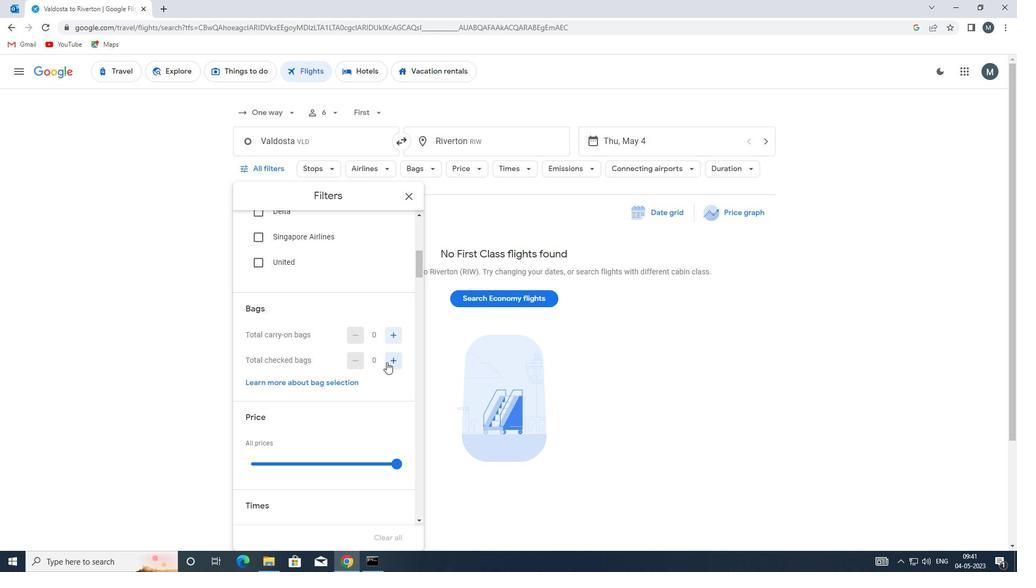 
Action: Mouse pressed left at (392, 362)
Screenshot: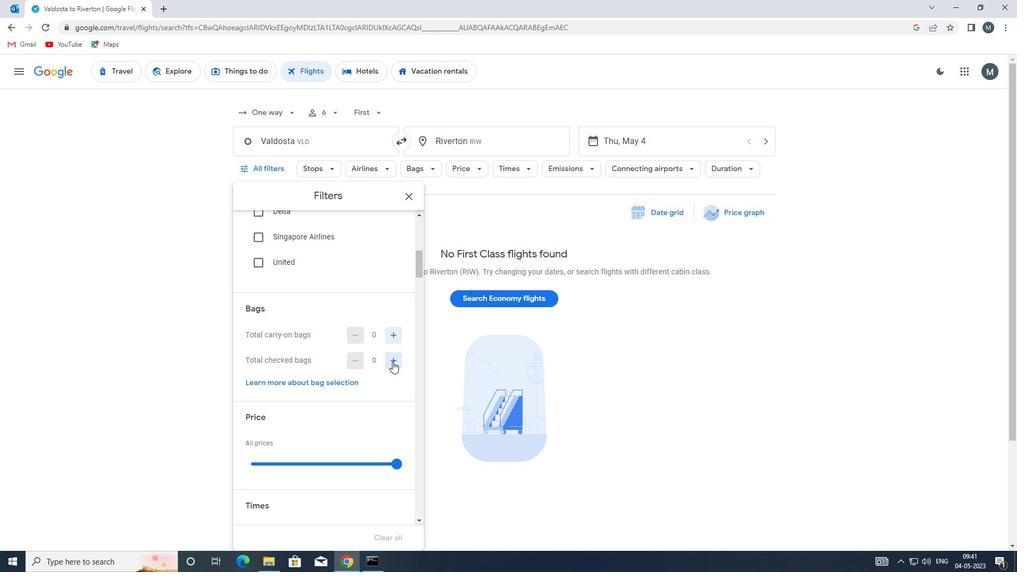 
Action: Mouse moved to (300, 349)
Screenshot: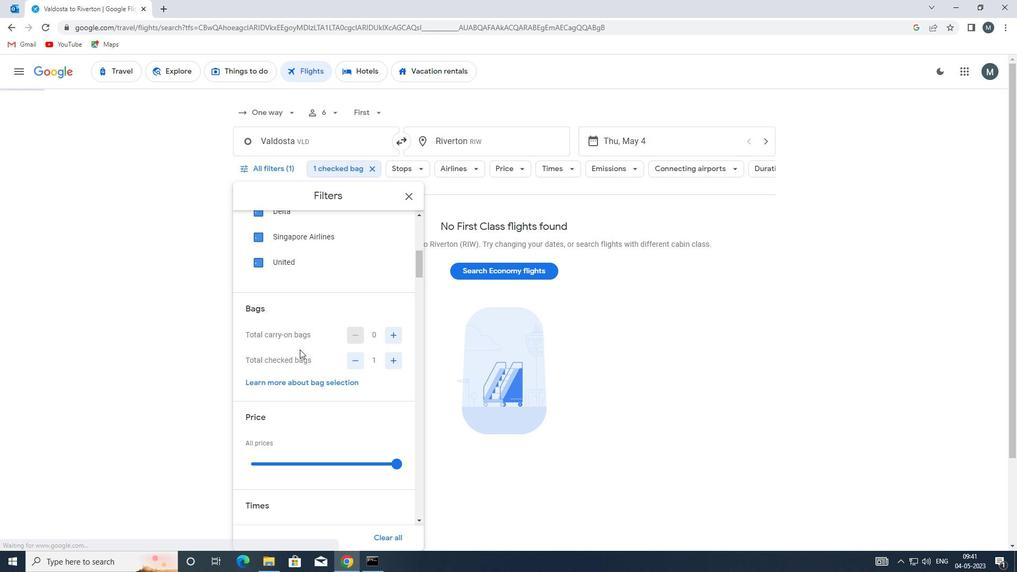 
Action: Mouse scrolled (300, 348) with delta (0, 0)
Screenshot: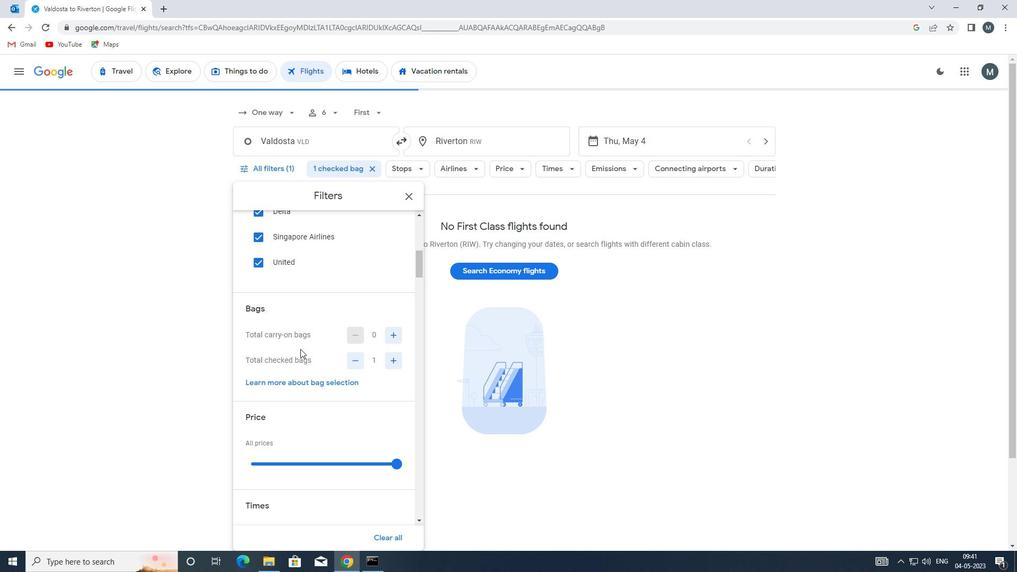 
Action: Mouse moved to (300, 348)
Screenshot: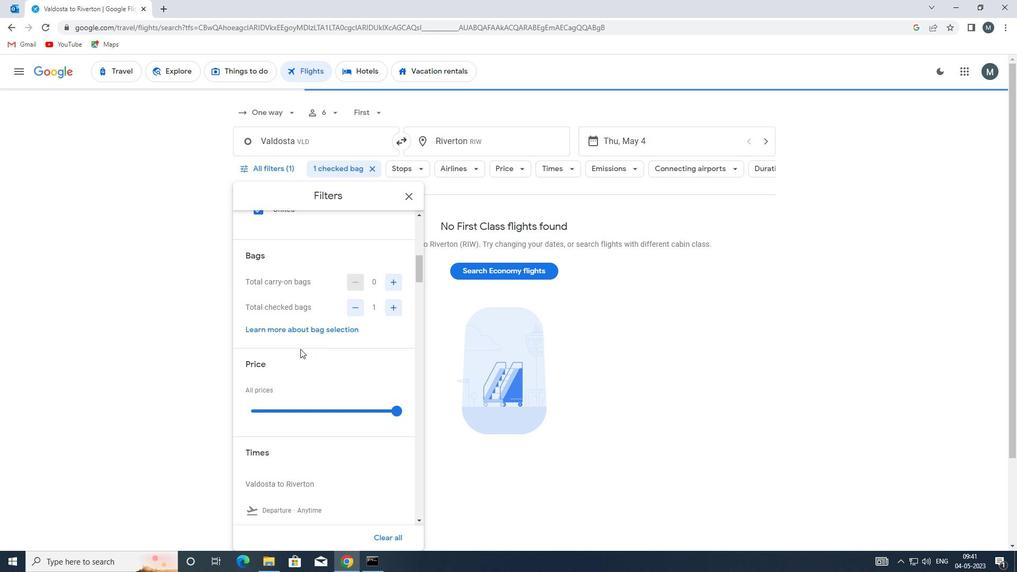 
Action: Mouse scrolled (300, 348) with delta (0, 0)
Screenshot: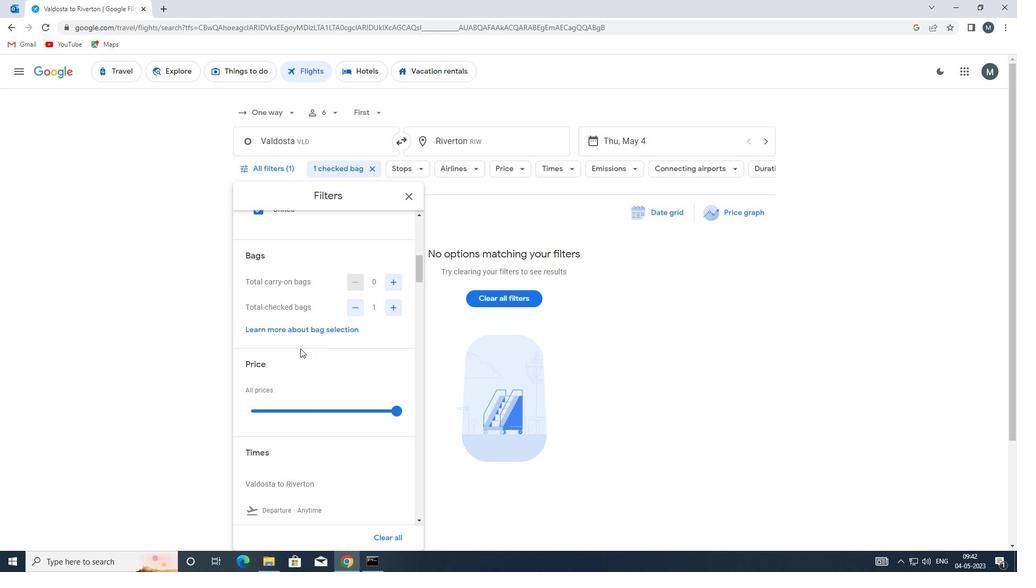 
Action: Mouse moved to (288, 354)
Screenshot: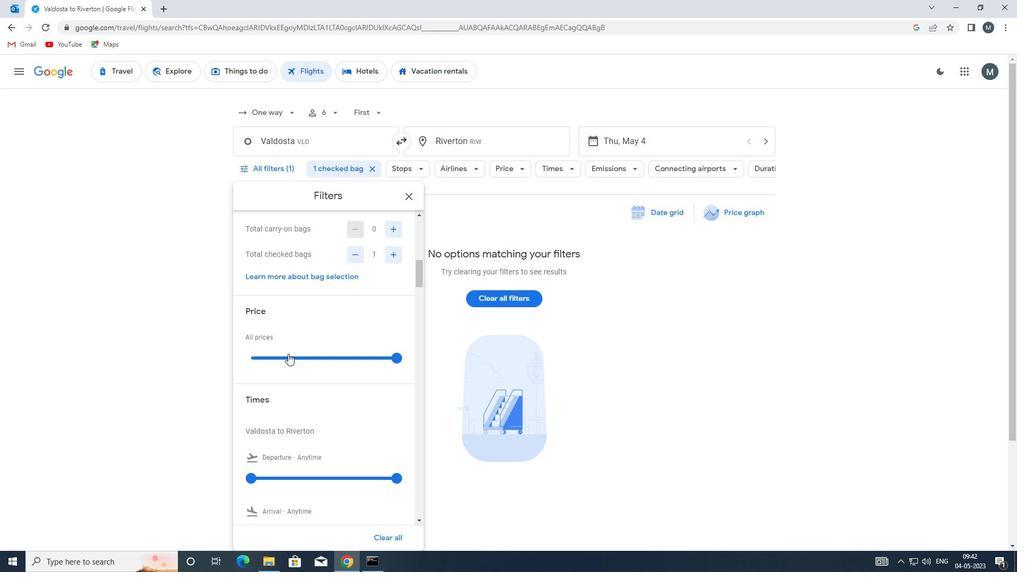 
Action: Mouse pressed left at (288, 354)
Screenshot: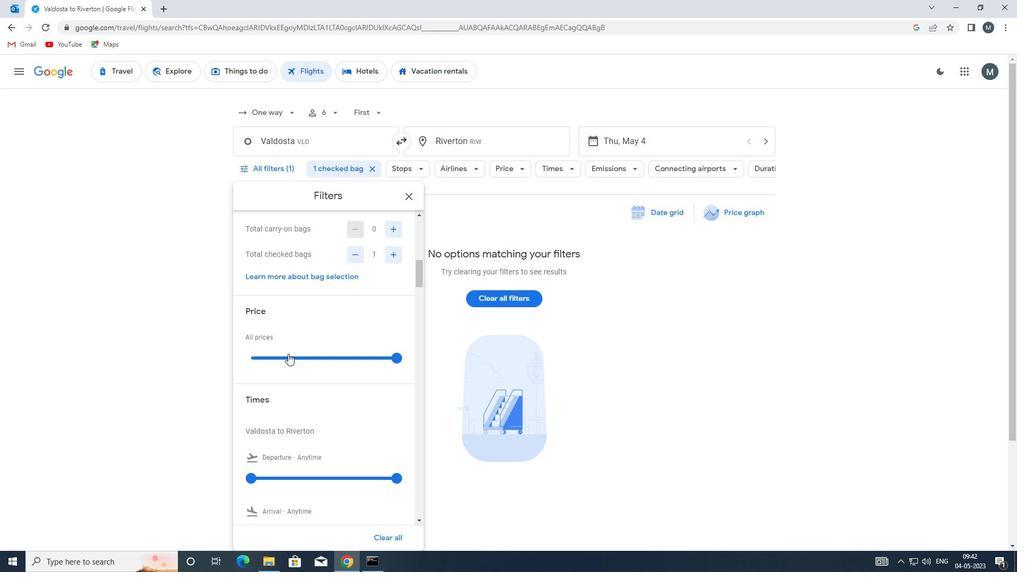 
Action: Mouse pressed left at (288, 354)
Screenshot: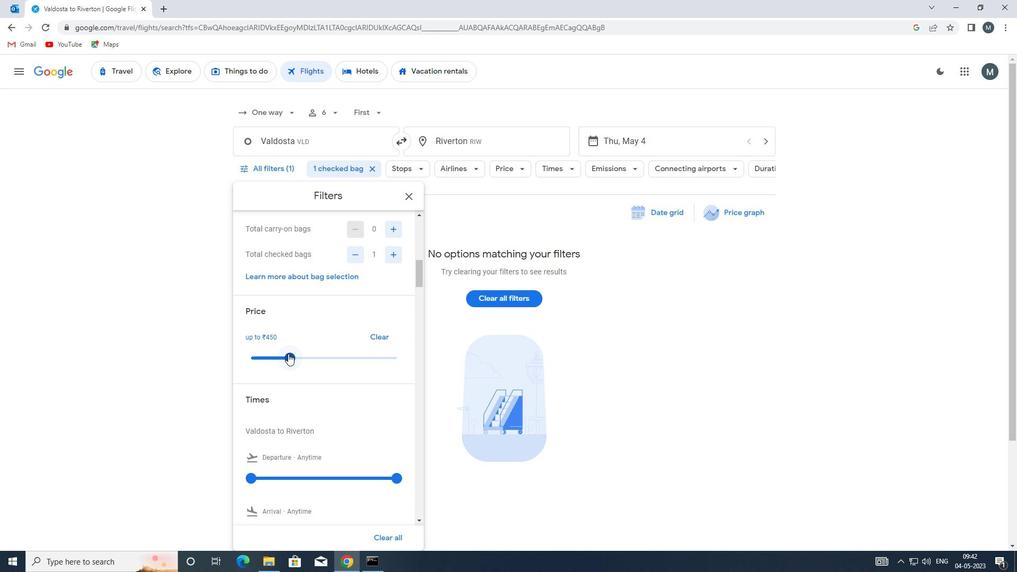 
Action: Mouse moved to (350, 354)
Screenshot: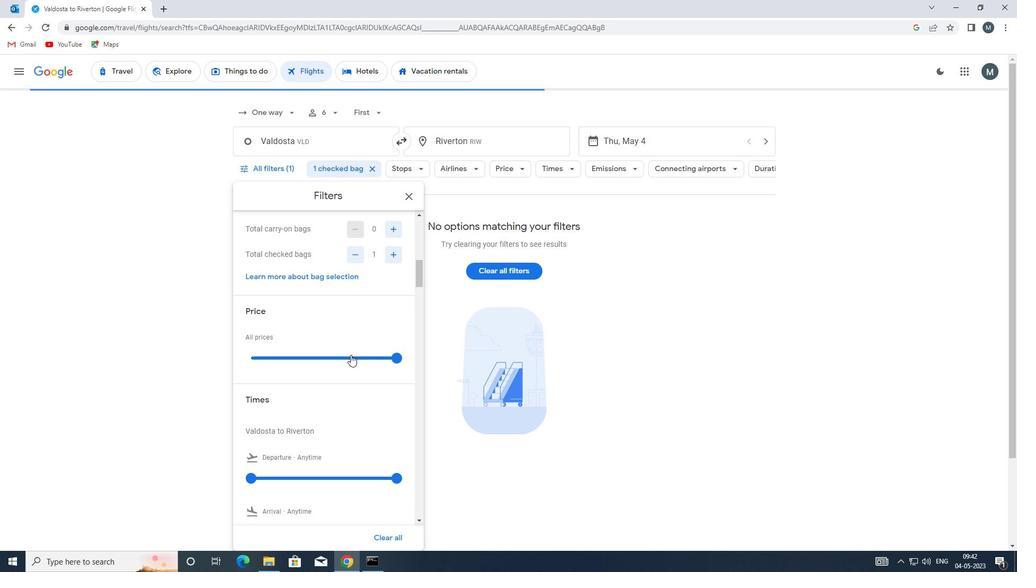 
Action: Mouse scrolled (350, 354) with delta (0, 0)
Screenshot: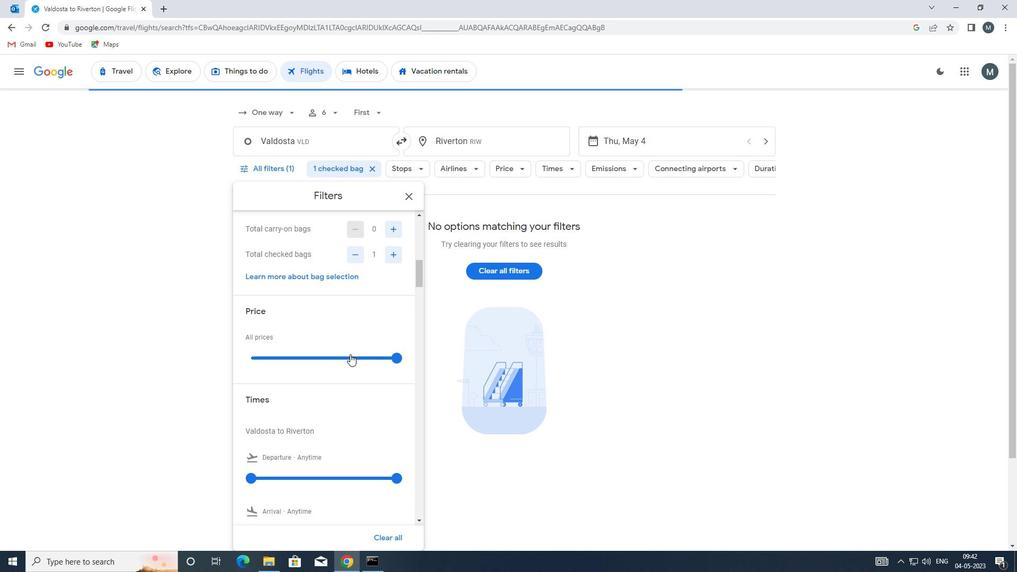 
Action: Mouse scrolled (350, 354) with delta (0, 0)
Screenshot: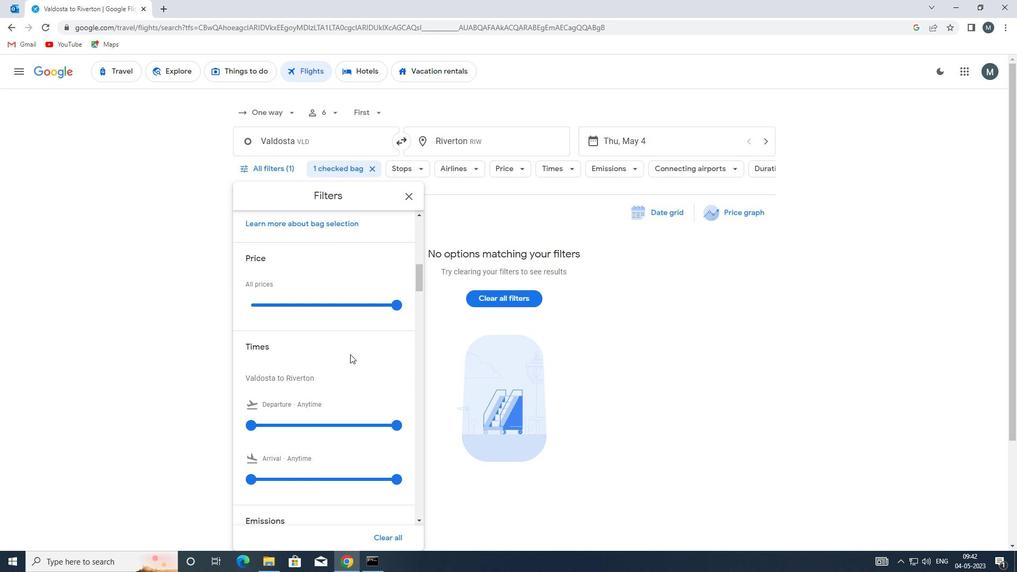 
Action: Mouse moved to (252, 372)
Screenshot: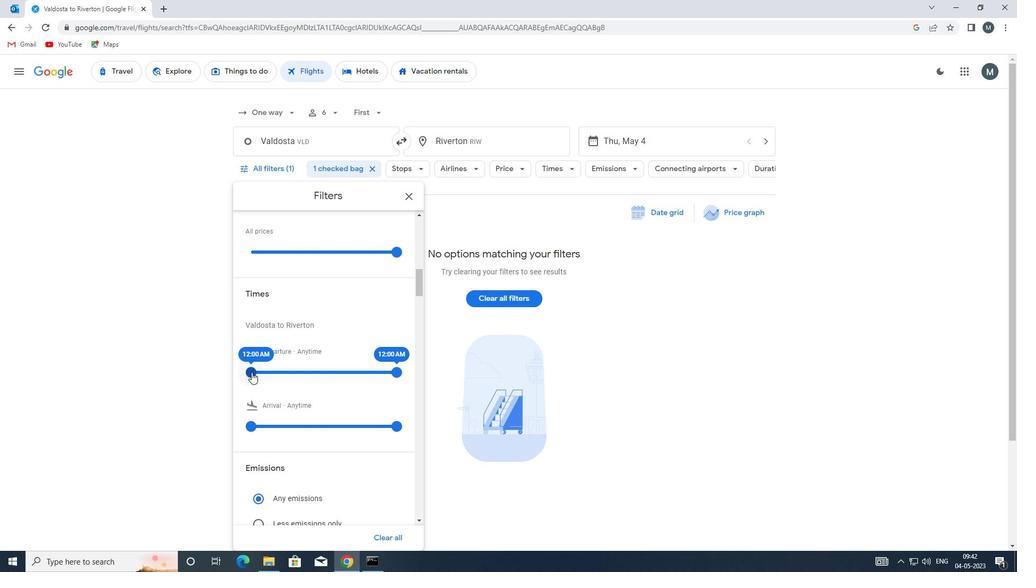 
Action: Mouse pressed left at (252, 372)
Screenshot: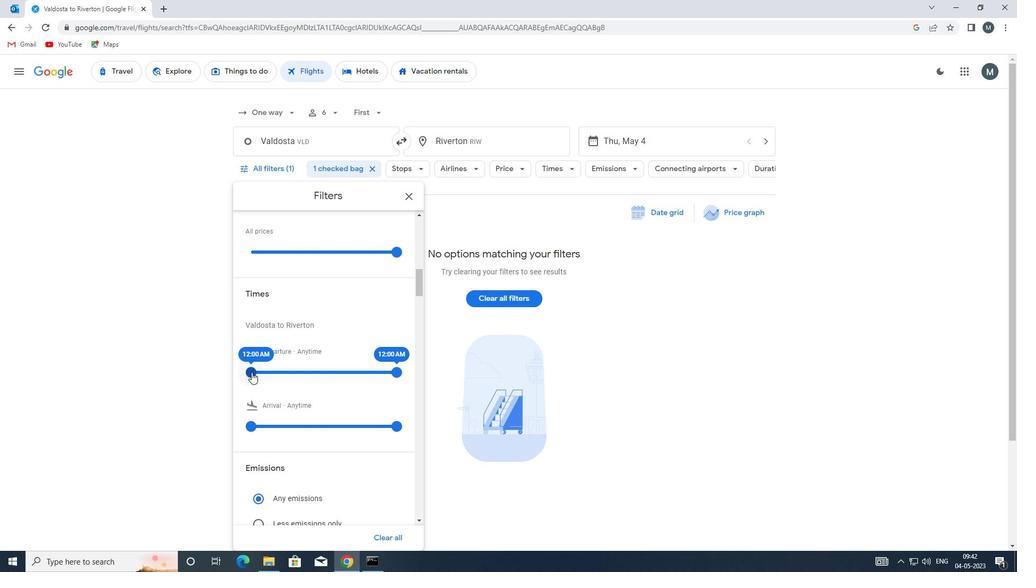 
Action: Mouse moved to (315, 372)
Screenshot: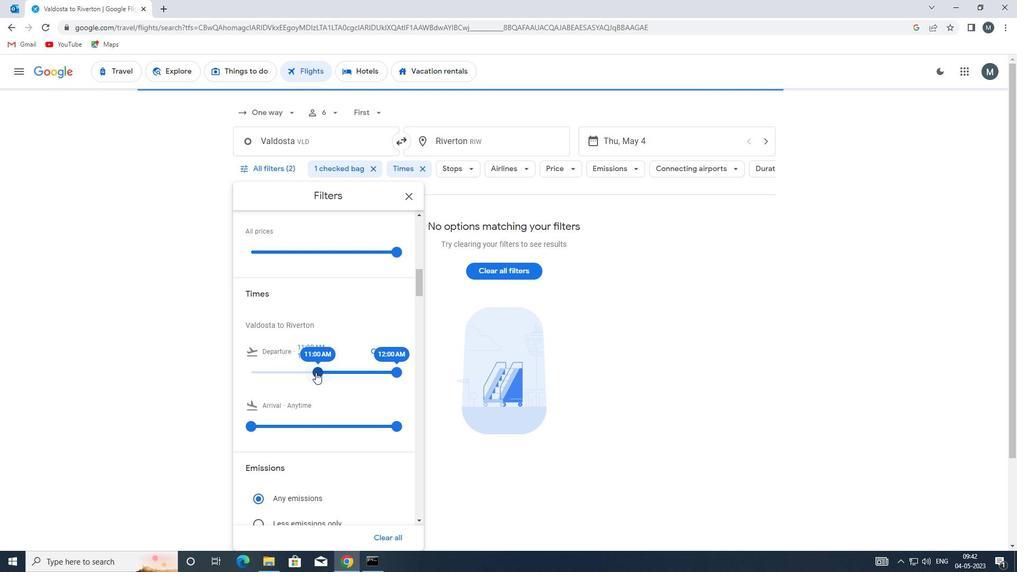 
Action: Mouse pressed left at (315, 372)
Screenshot: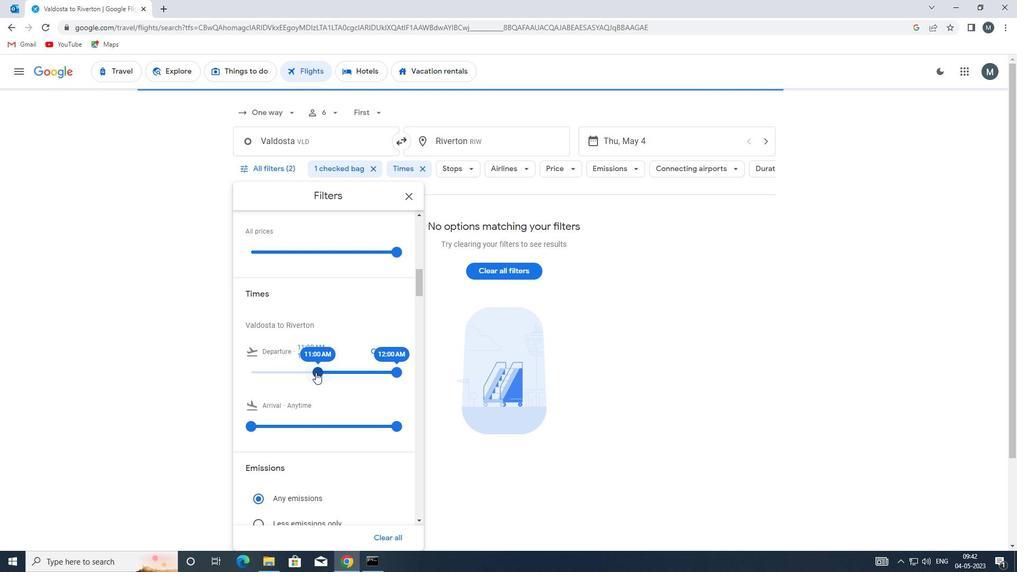 
Action: Mouse moved to (383, 371)
Screenshot: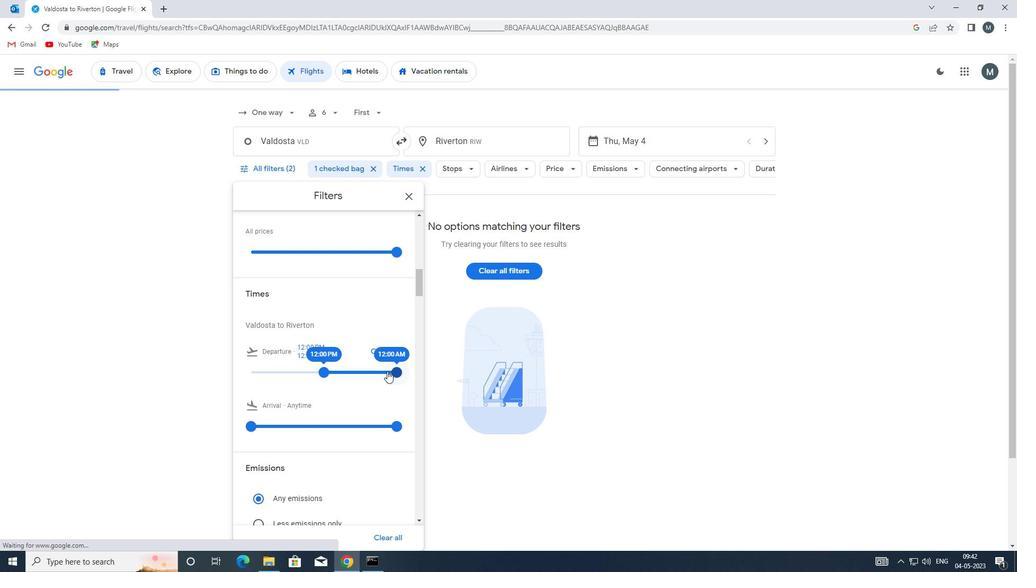 
Action: Mouse pressed left at (383, 371)
Screenshot: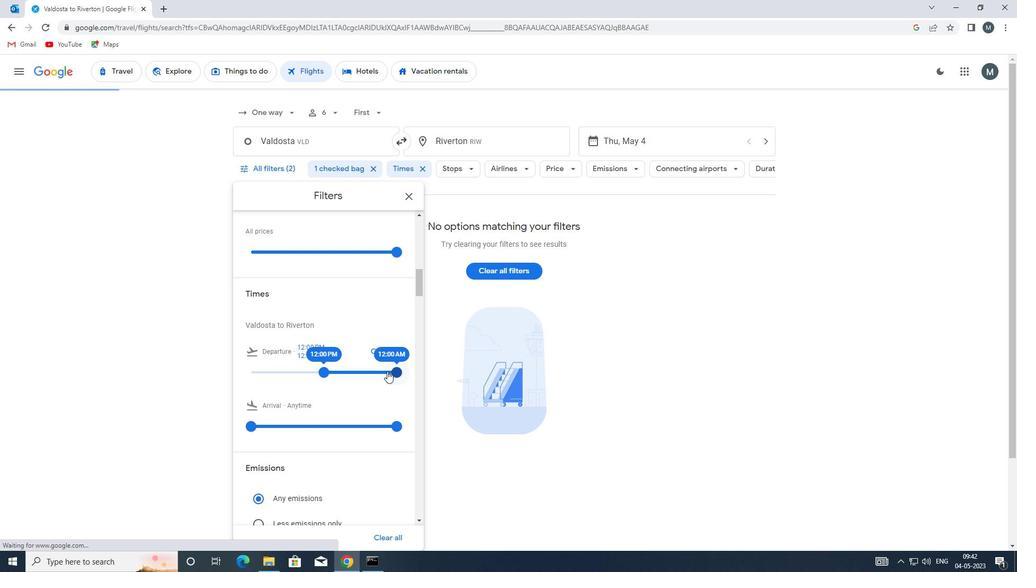 
Action: Mouse moved to (325, 367)
Screenshot: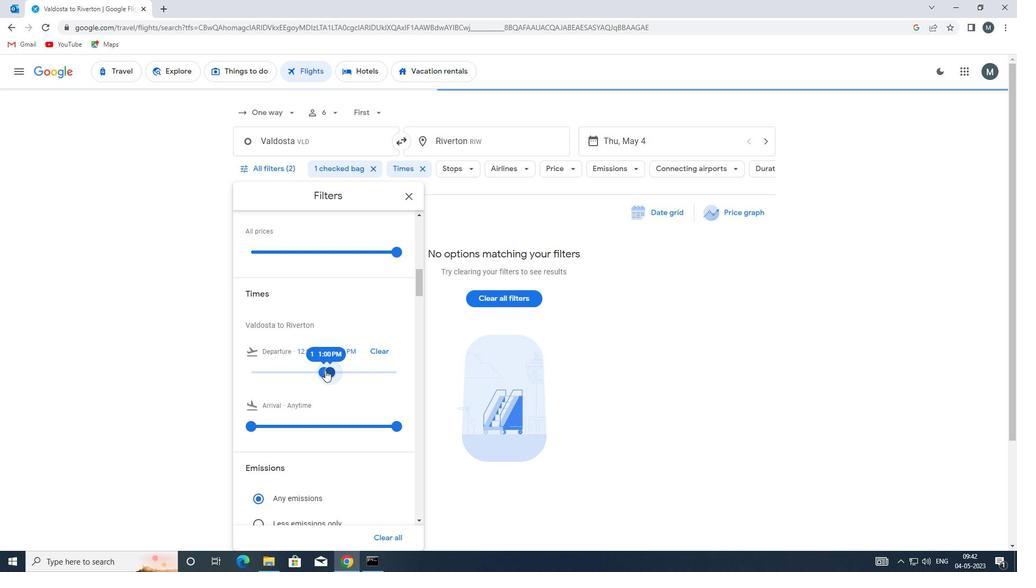
Action: Mouse scrolled (325, 366) with delta (0, 0)
Screenshot: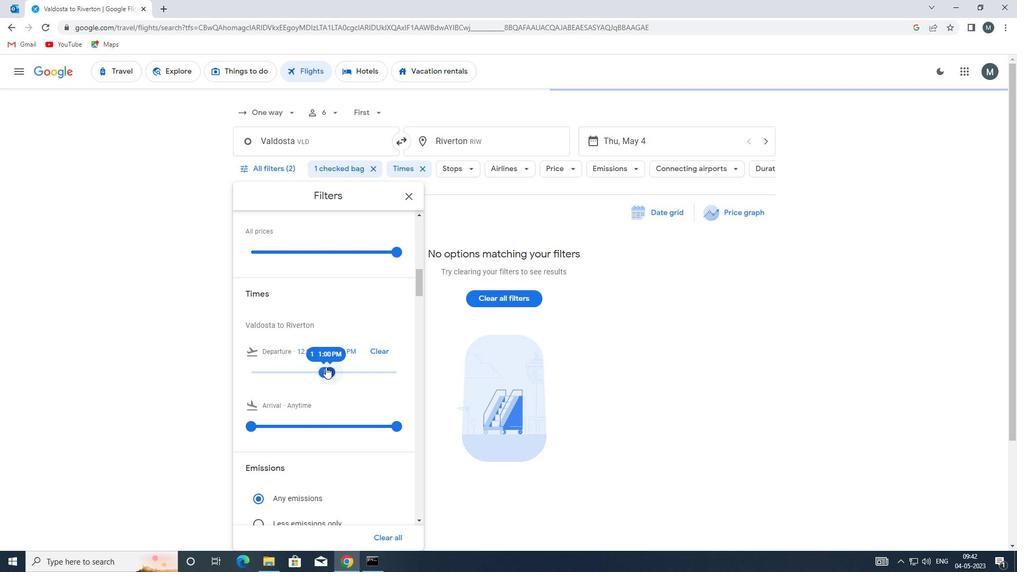 
Action: Mouse scrolled (325, 366) with delta (0, 0)
Screenshot: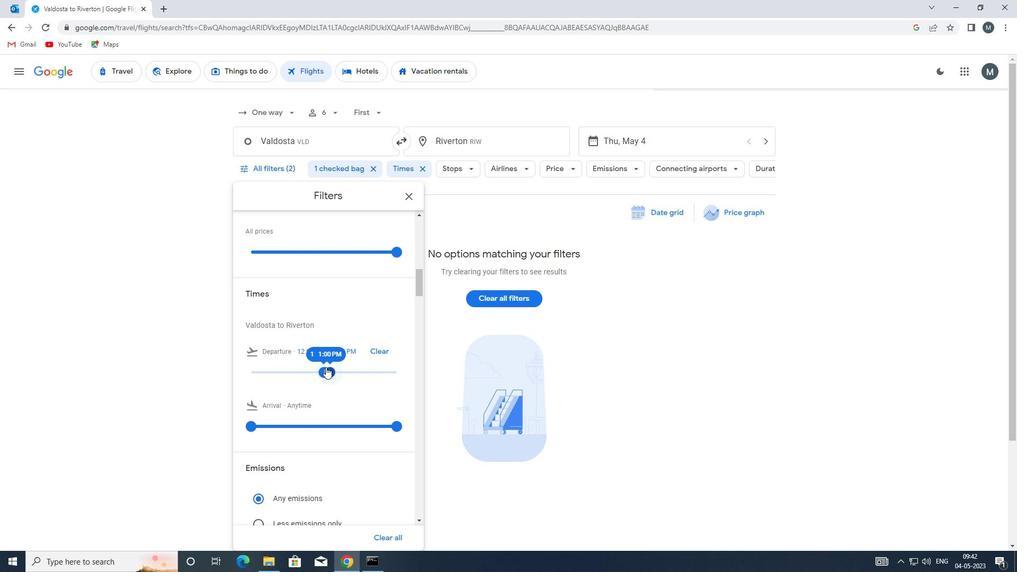 
Action: Mouse moved to (409, 198)
Screenshot: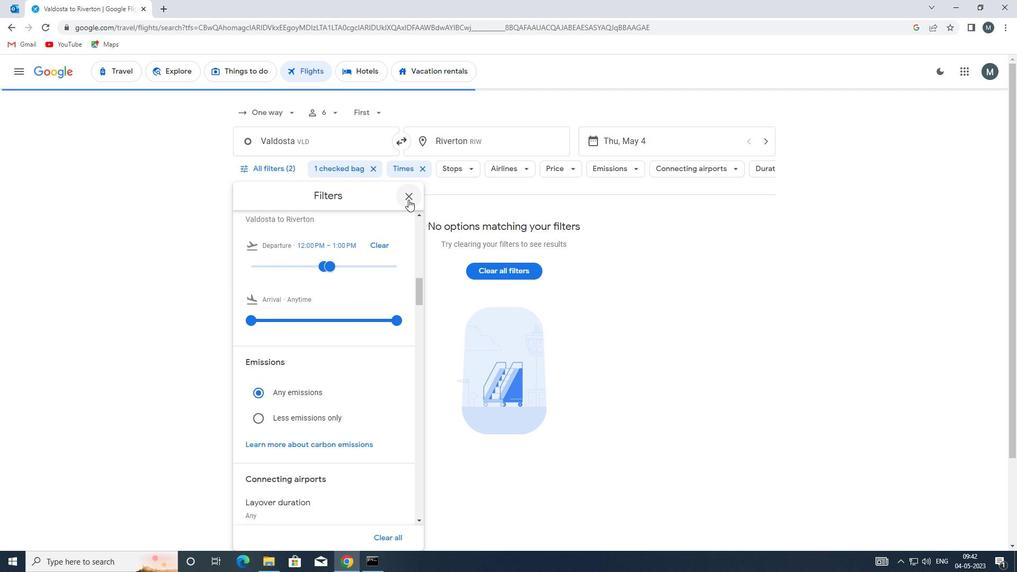 
Action: Mouse pressed left at (409, 198)
Screenshot: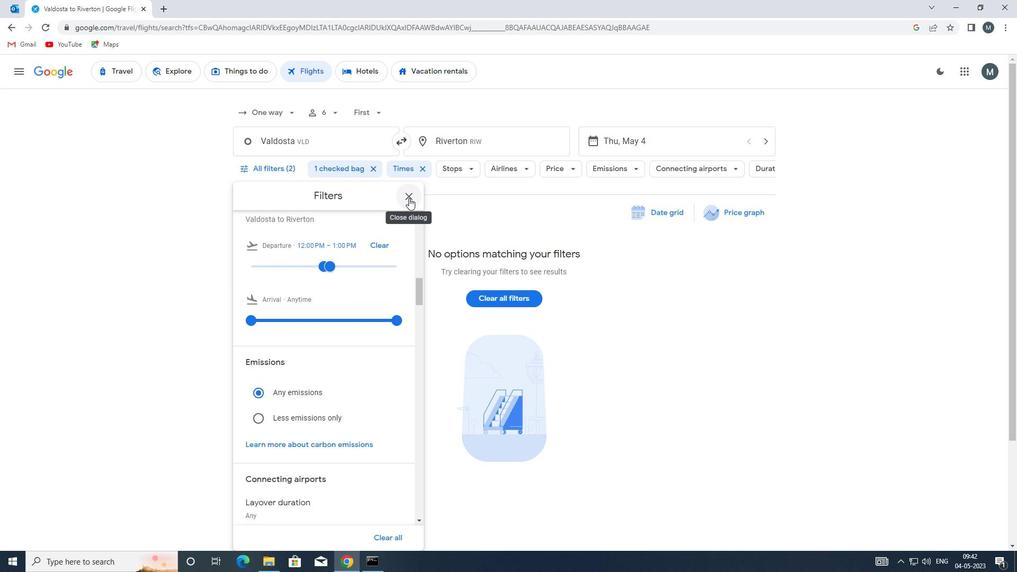 
